 Task: Add an event with the title Second Presentation Practice, date ''2023/10/27'', time 7:00 AM to 9:00 AMand add a description: Participants will learn how to structure their presentations in a clear and logical manner. They will explore techniques for capturing audience attention, developing a compelling opening, organizing content effectively, and delivering a memorable closing.Select event color  Flamingo . Add location for the event as: 123 Sultan Ahmed Mosque, Istanbul, Turkey, logged in from the account softage.6@softage.netand send the event invitation to softage.10@softage.net and softage.4@softage.net. Set a reminder for the event Doesn''t repeat
Action: Mouse moved to (73, 88)
Screenshot: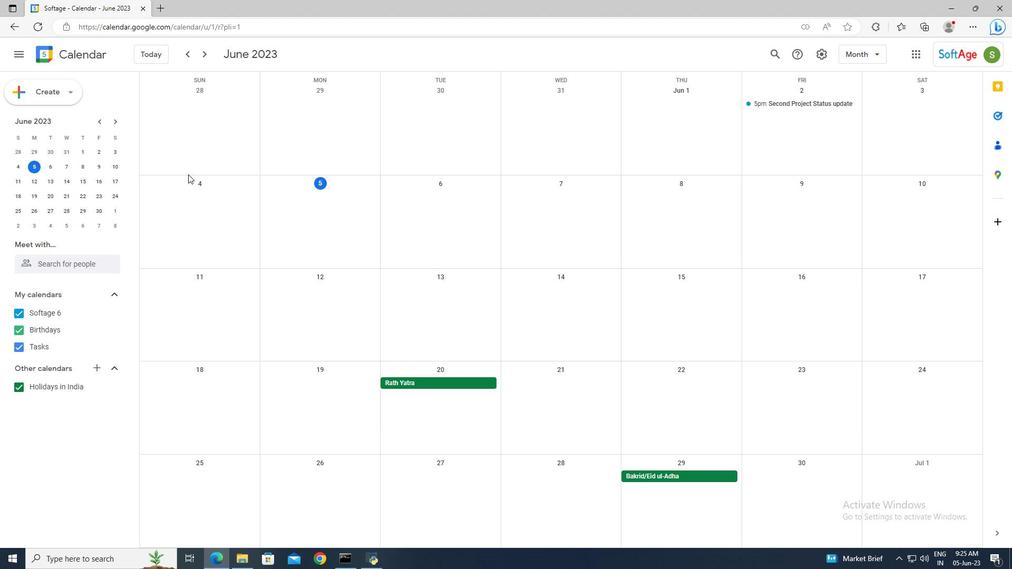 
Action: Mouse pressed left at (73, 88)
Screenshot: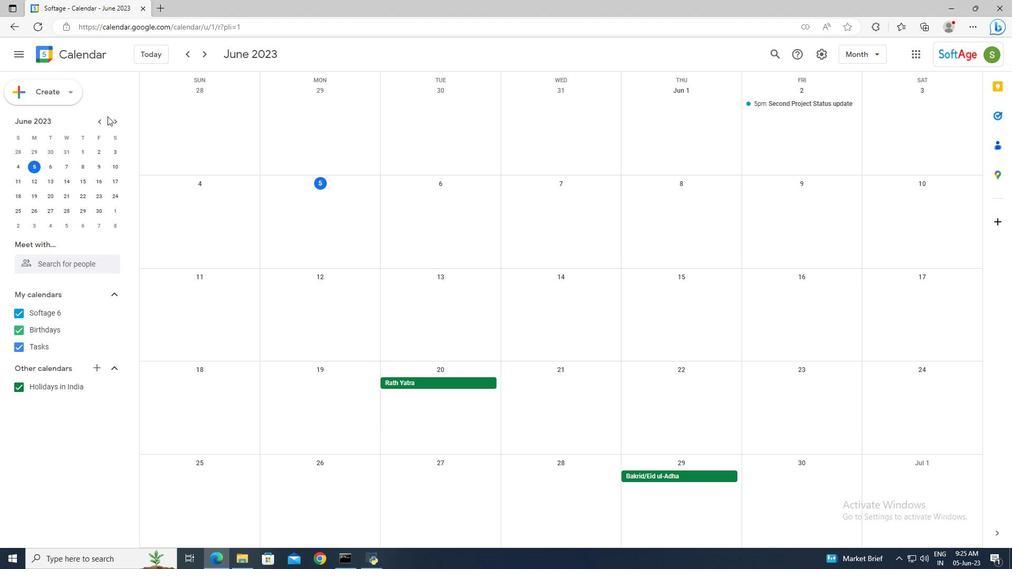 
Action: Mouse moved to (76, 119)
Screenshot: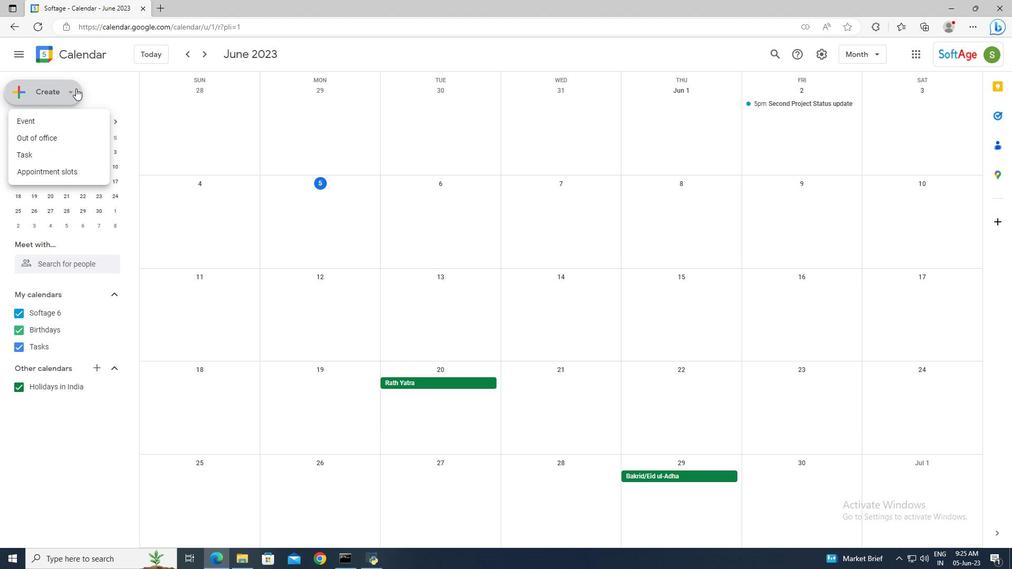 
Action: Mouse pressed left at (76, 119)
Screenshot: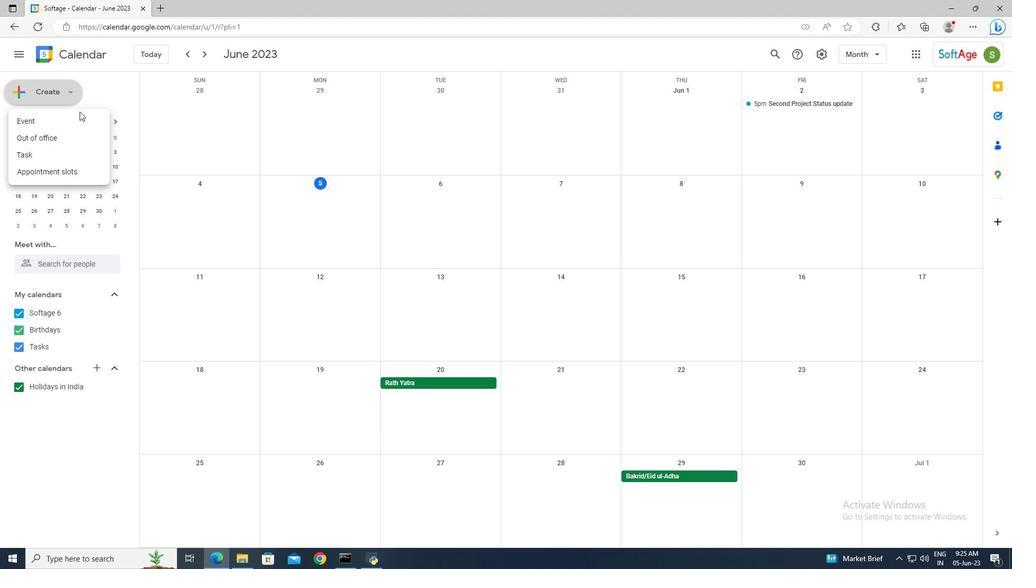 
Action: Mouse moved to (161, 414)
Screenshot: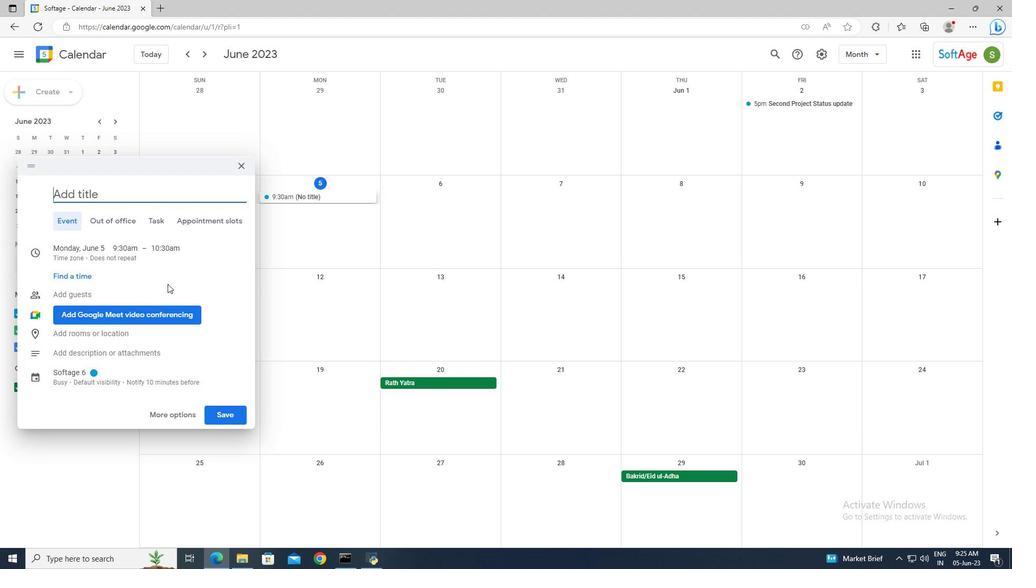 
Action: Mouse pressed left at (161, 414)
Screenshot: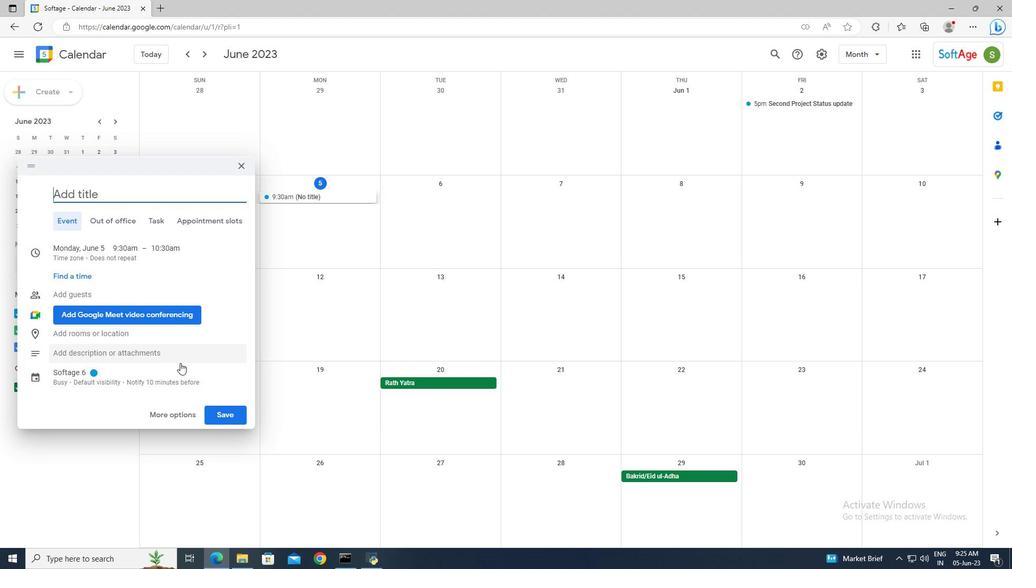 
Action: Mouse moved to (154, 62)
Screenshot: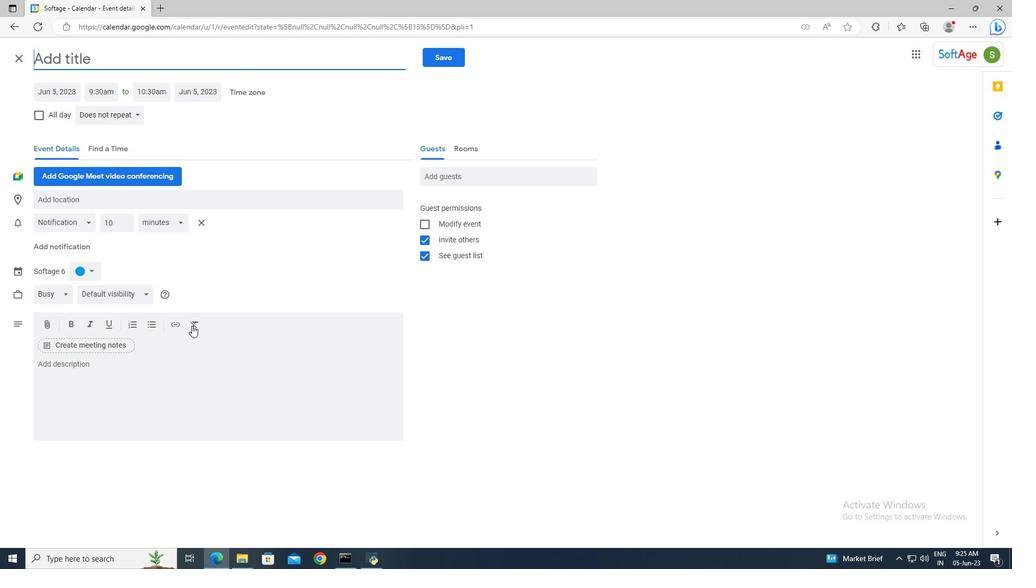 
Action: Mouse pressed left at (154, 62)
Screenshot: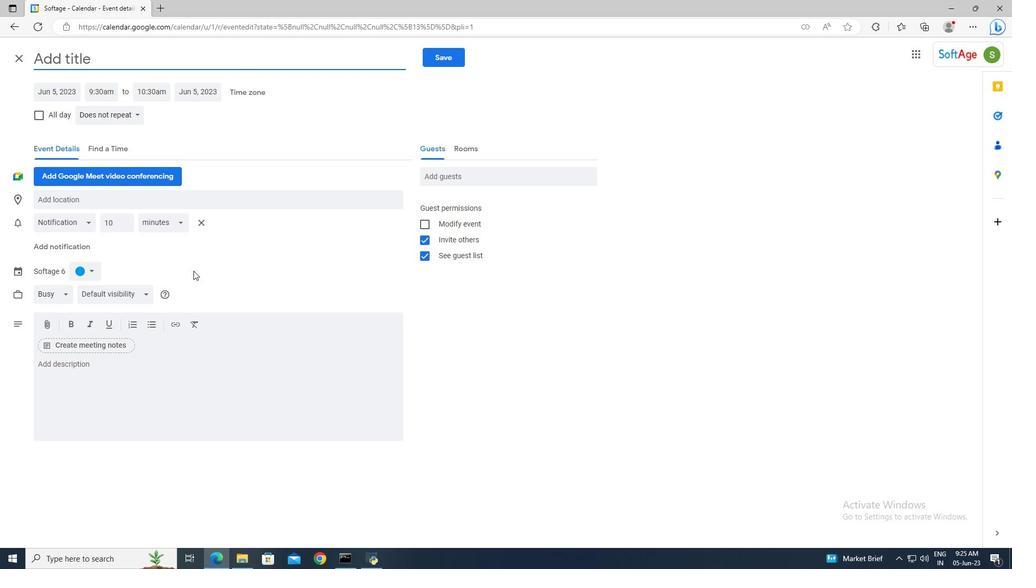 
Action: Key pressed <Key.shift>Second<Key.space><Key.shift>Presentation<Key.space><Key.shift>Practice
Screenshot: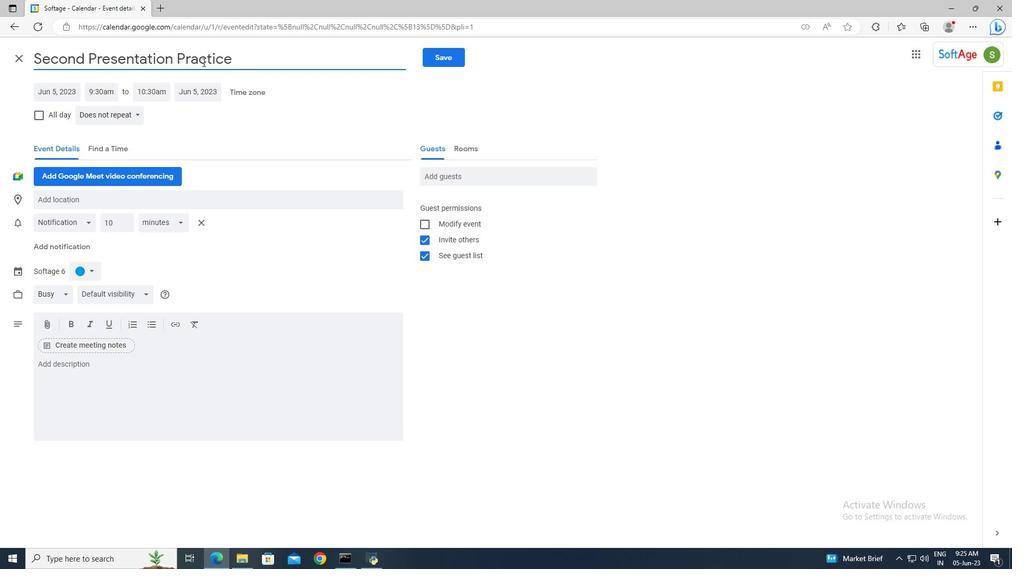 
Action: Mouse moved to (56, 87)
Screenshot: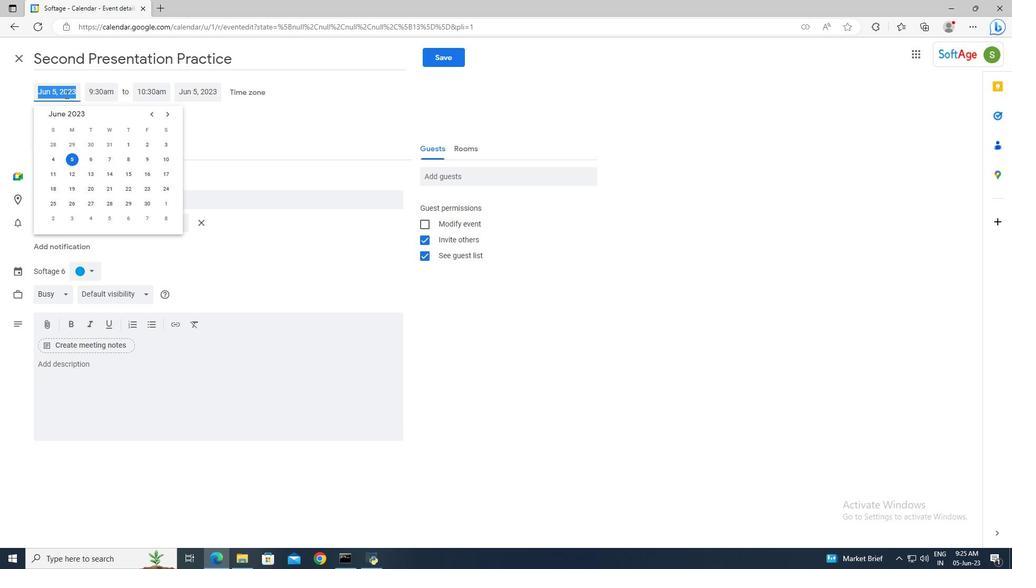 
Action: Mouse pressed left at (56, 87)
Screenshot: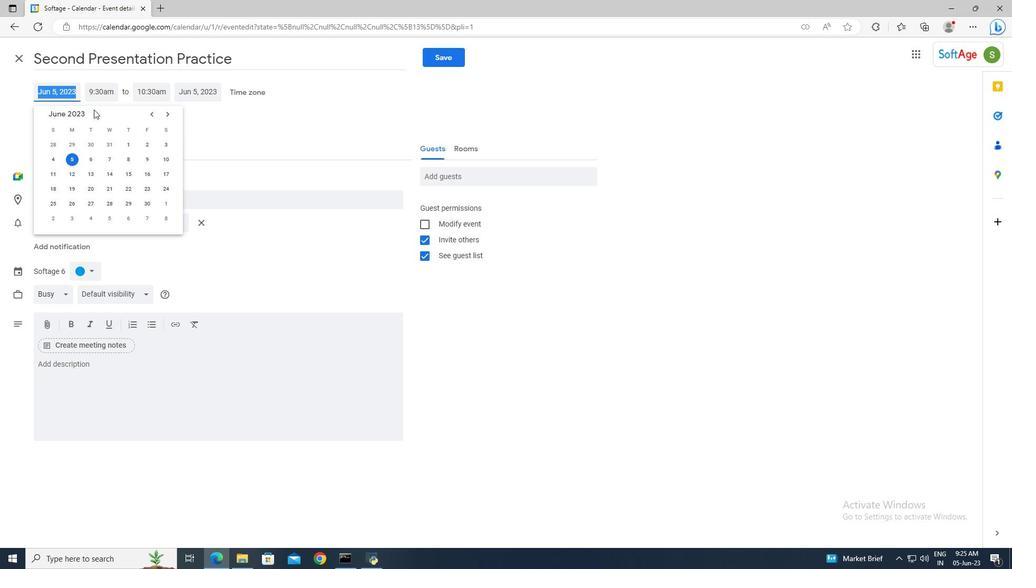 
Action: Mouse moved to (172, 115)
Screenshot: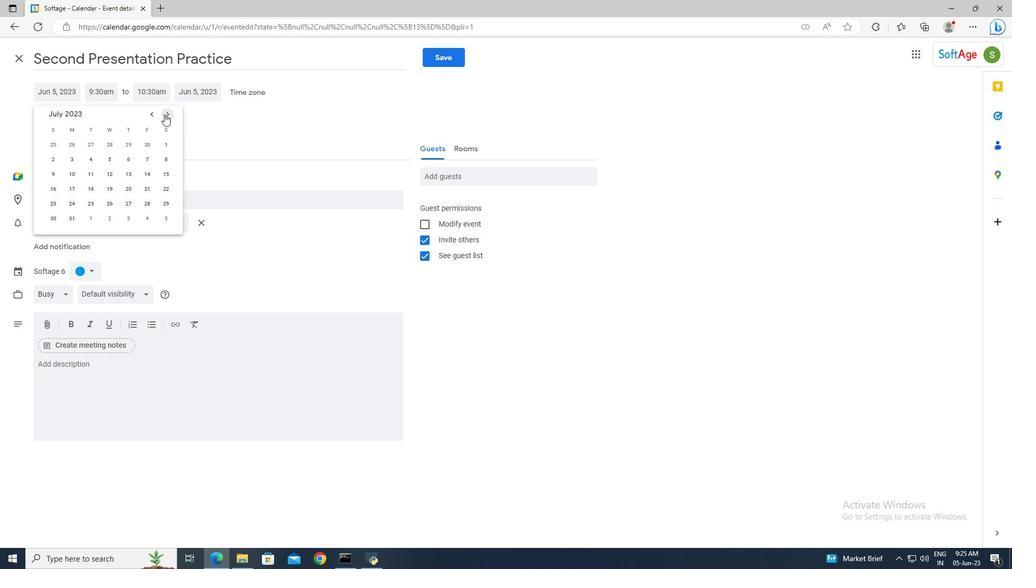 
Action: Mouse pressed left at (172, 115)
Screenshot: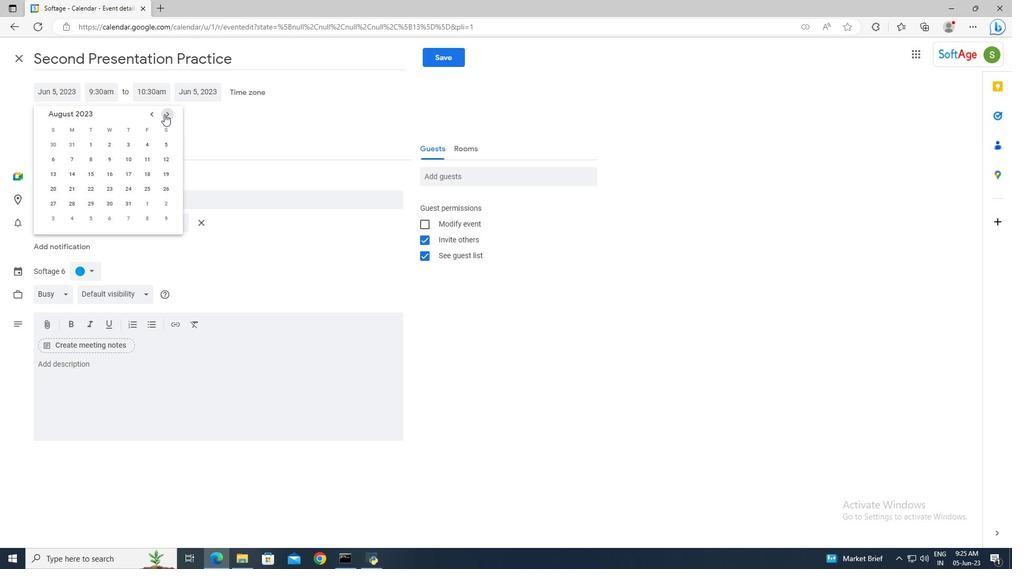 
Action: Mouse moved to (172, 115)
Screenshot: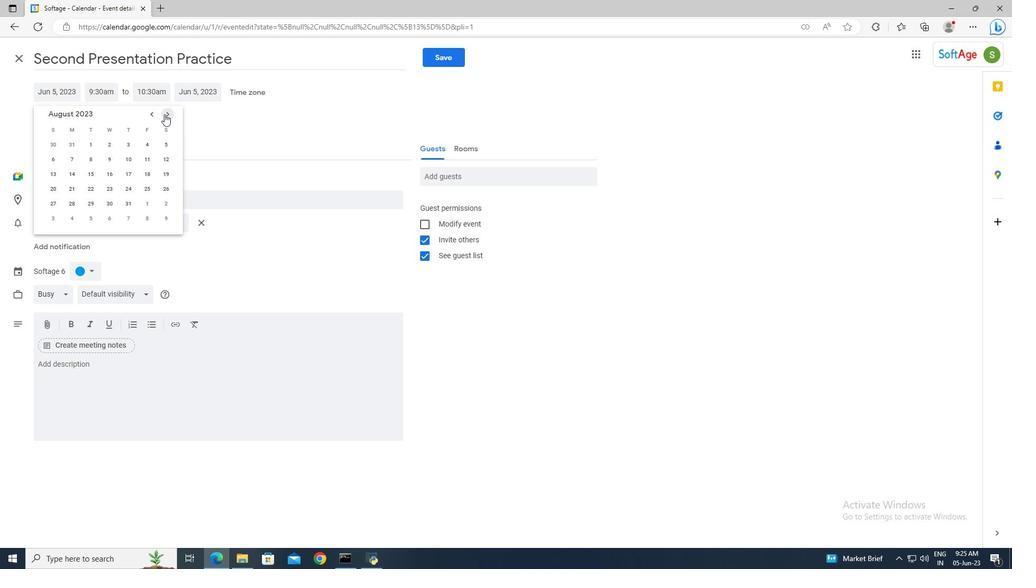 
Action: Mouse pressed left at (172, 115)
Screenshot: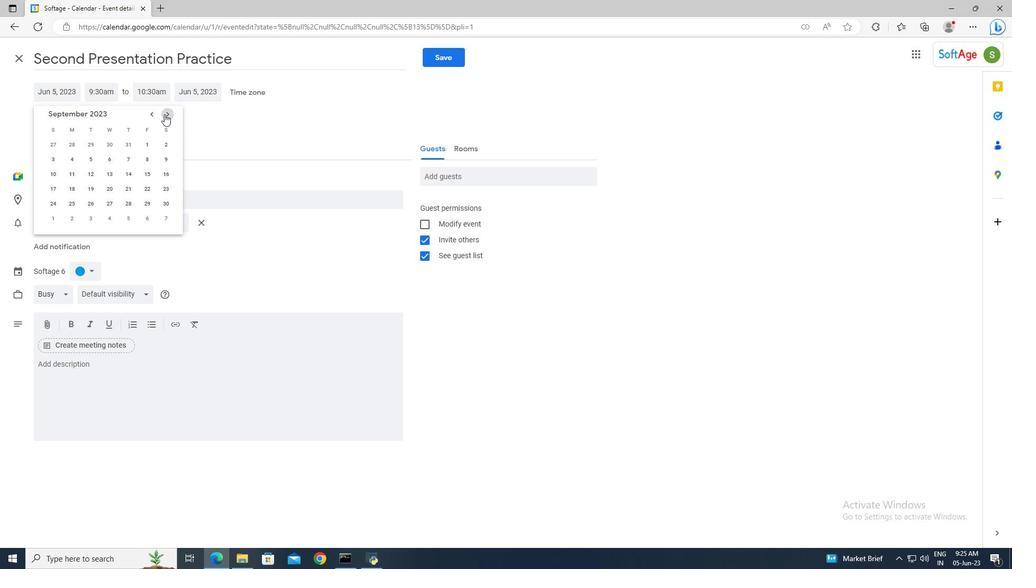 
Action: Mouse moved to (169, 115)
Screenshot: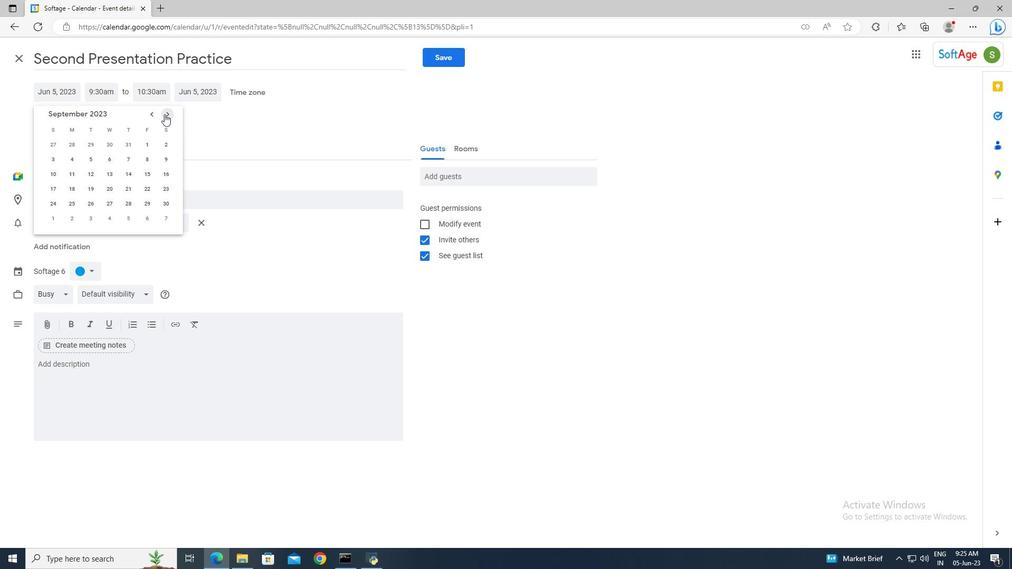 
Action: Mouse pressed left at (169, 115)
Screenshot: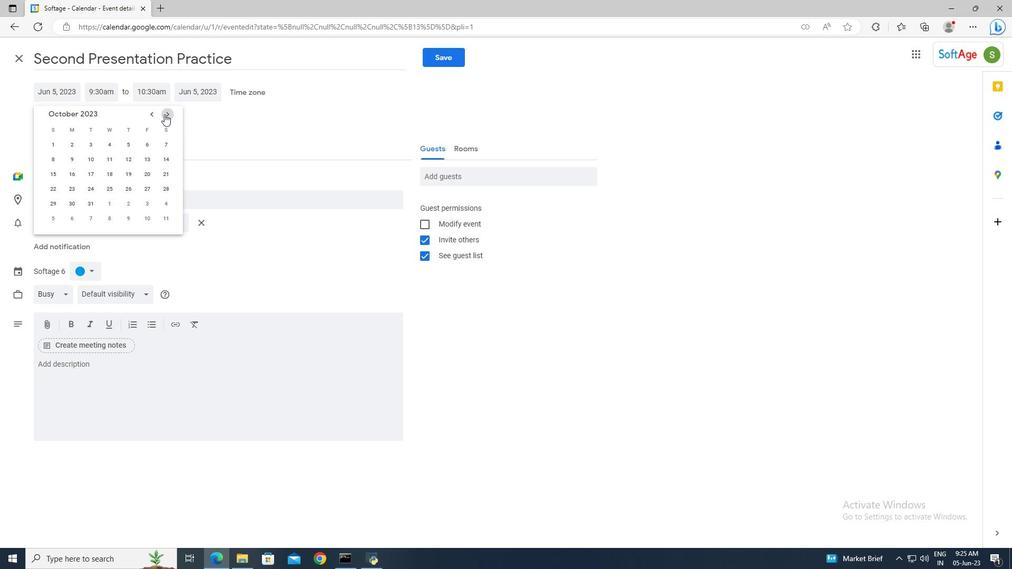 
Action: Mouse pressed left at (169, 115)
Screenshot: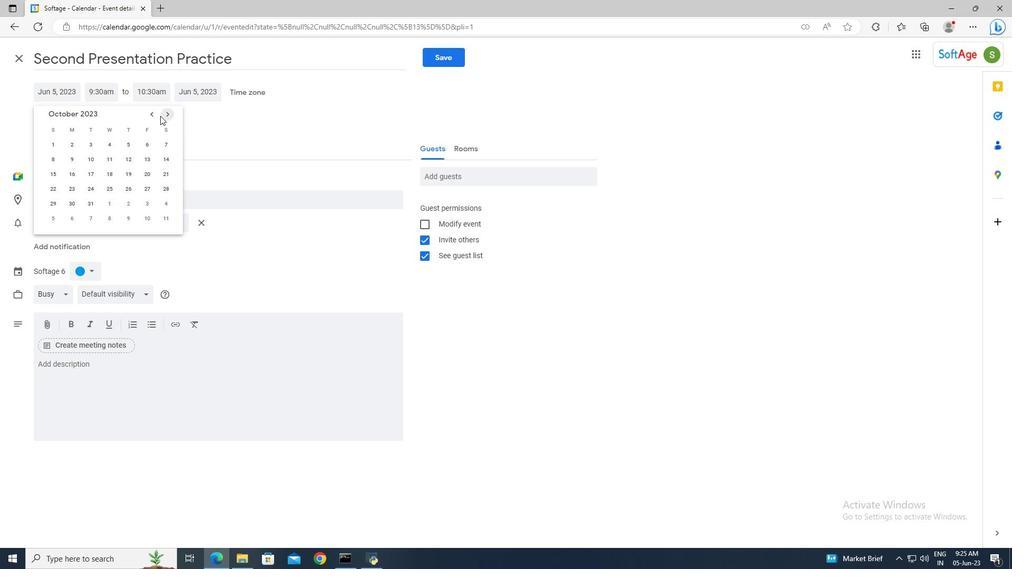 
Action: Mouse moved to (148, 185)
Screenshot: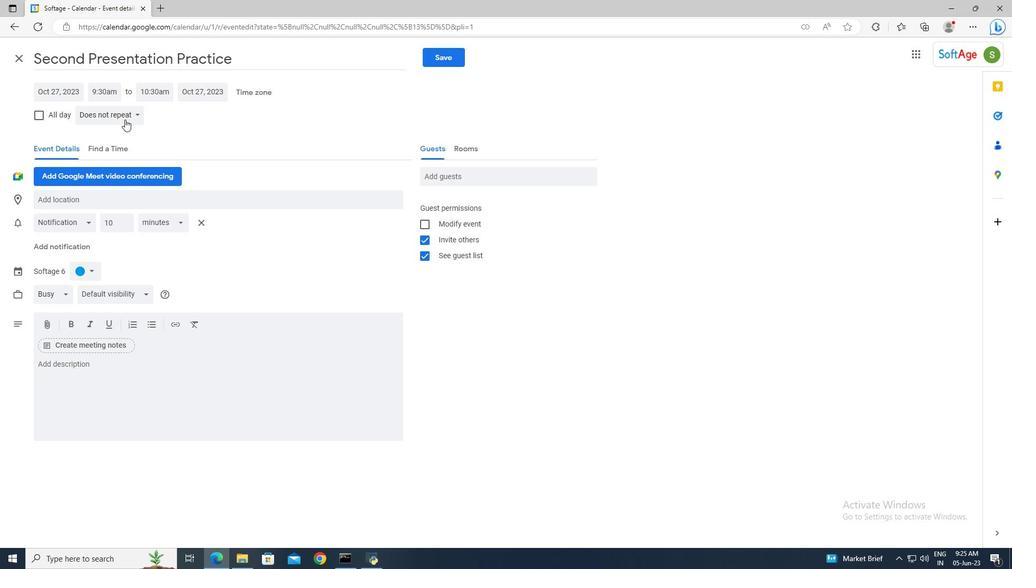 
Action: Mouse pressed left at (148, 185)
Screenshot: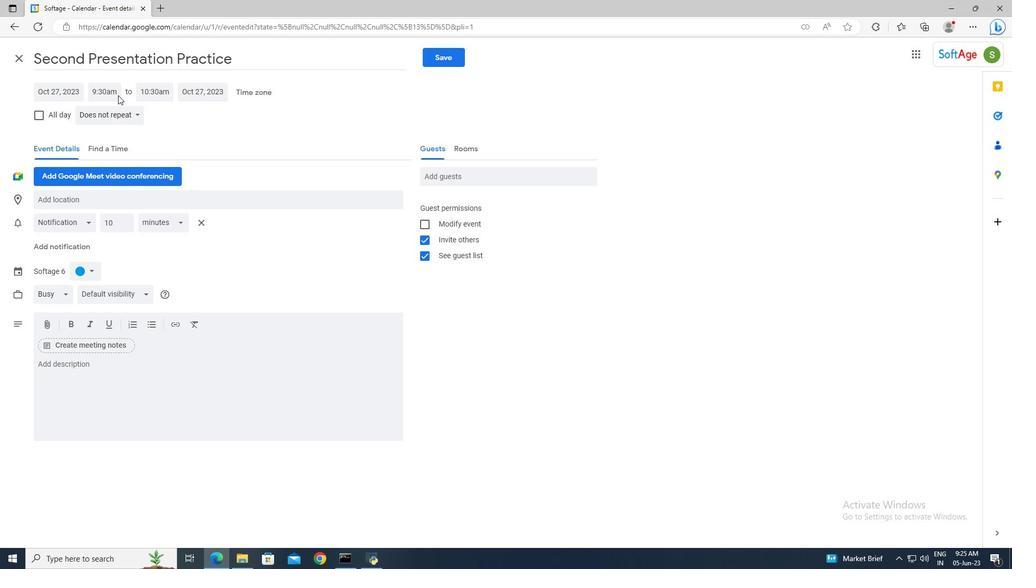 
Action: Mouse moved to (115, 92)
Screenshot: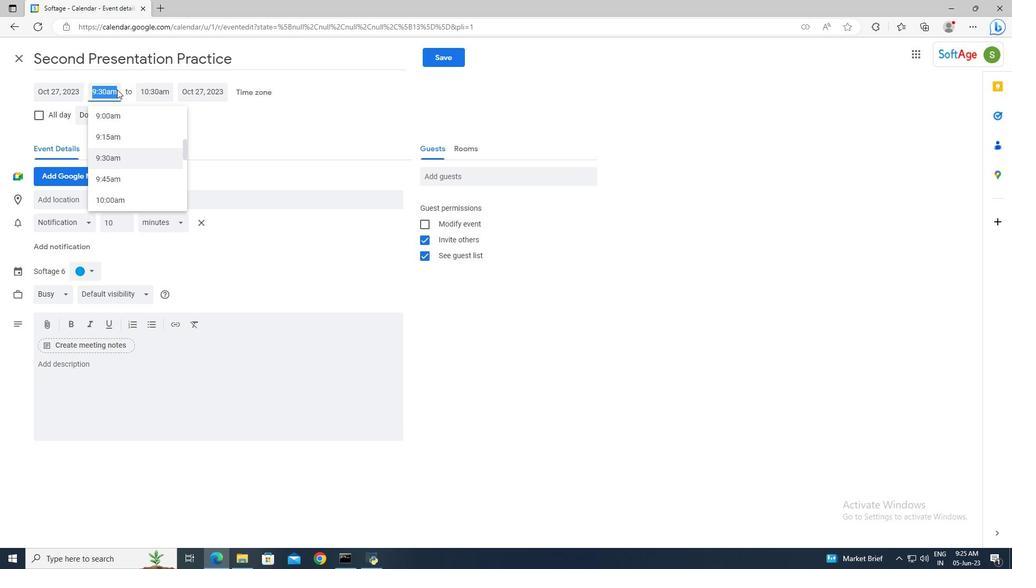 
Action: Mouse pressed left at (115, 92)
Screenshot: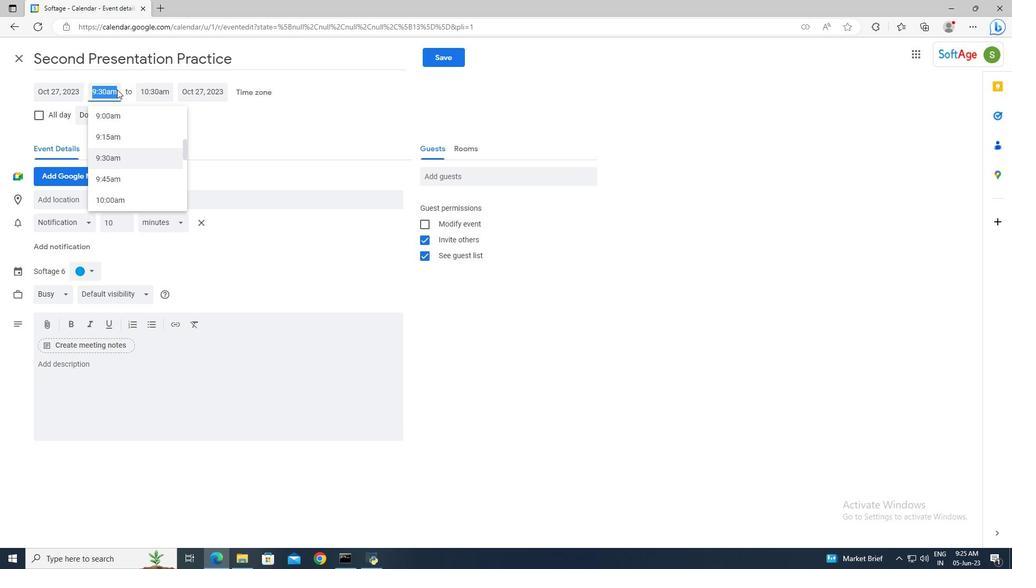 
Action: Key pressed 7<Key.shift_r>:00am<Key.enter><Key.tab>9<Key.shift>:00<Key.enter>
Screenshot: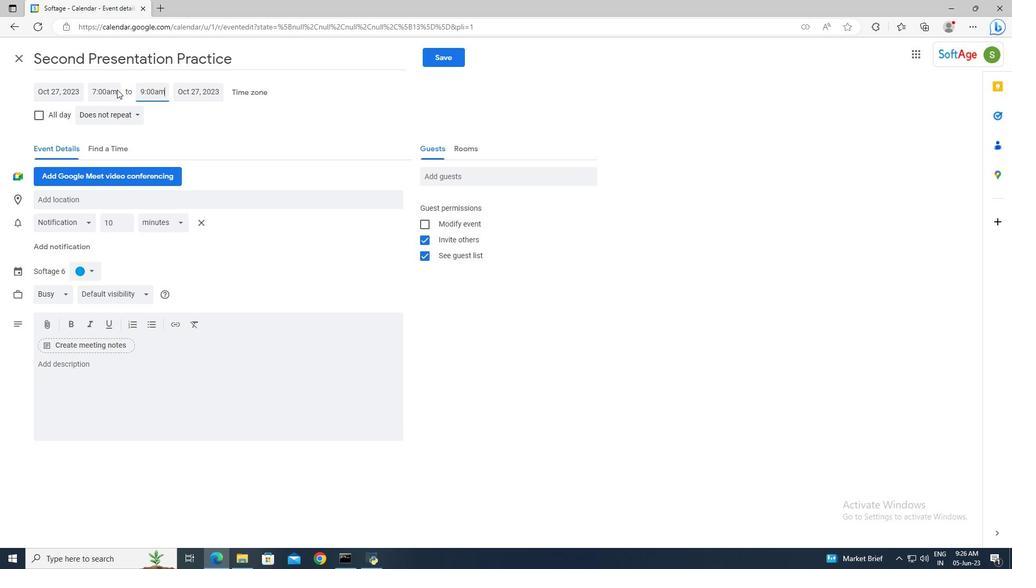 
Action: Mouse moved to (117, 370)
Screenshot: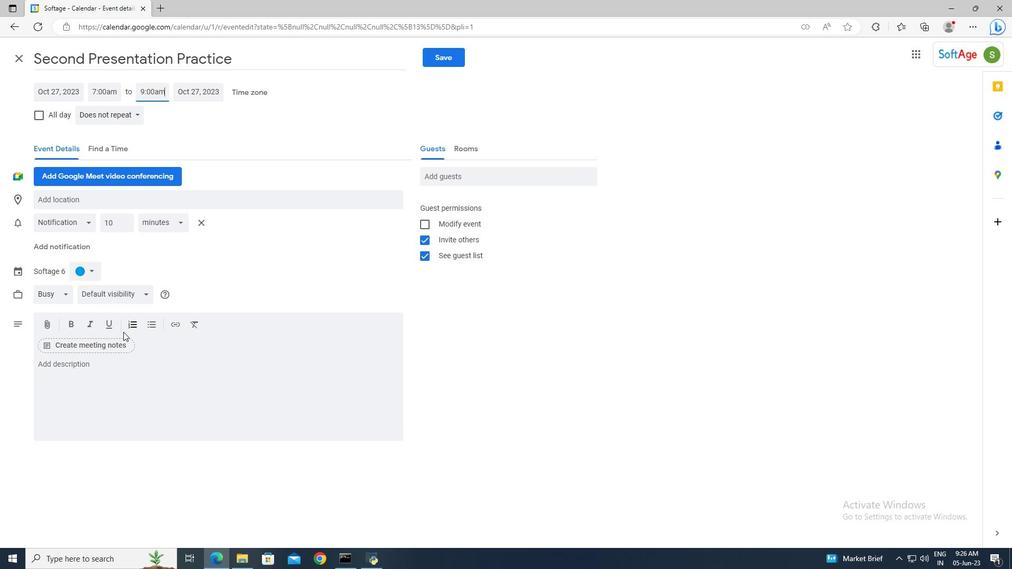 
Action: Mouse pressed left at (117, 370)
Screenshot: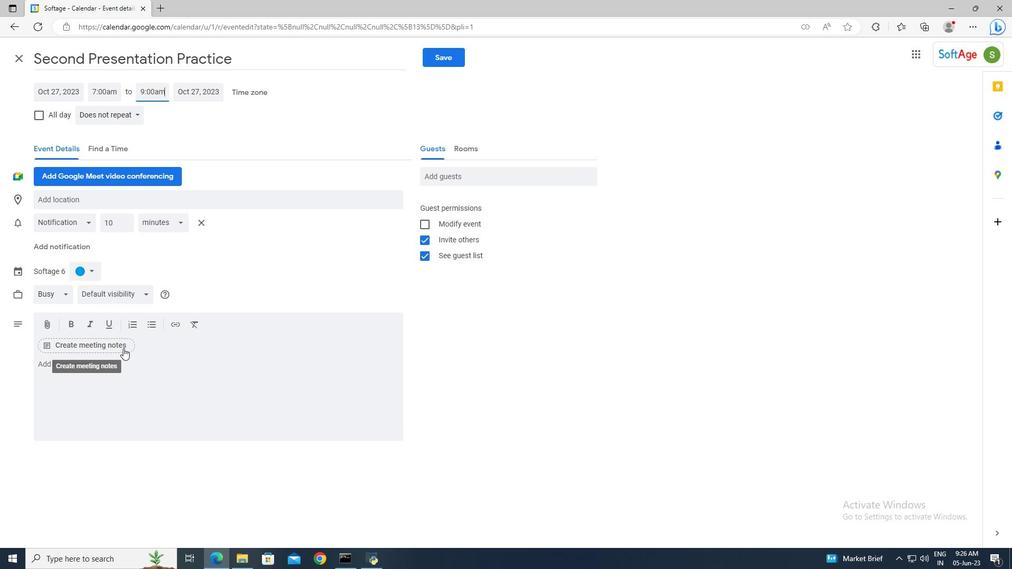 
Action: Key pressed <Key.shift>Participants<Key.space>will<Key.space>learn<Key.space>how<Key.space>to<Key.space>structure<Key.space>their<Key.space>presentations<Key.space>in<Key.space>a<Key.space>clear<Key.space>and<Key.space>logical<Key.space>manner.<Key.space><Key.shift>They<Key.space>will<Key.space>explore<Key.space>techniques<Key.space>for<Key.space>capturing<Key.space>audience<Key.space>attention,<Key.space>developing<Key.space>a<Key.space>compelling<Key.space>opening,<Key.space>organizing<Key.space>content<Key.space>effectively,<Key.space>and<Key.space>delivering<Key.space>a<Key.space>memorable<Key.space>closing.
Screenshot: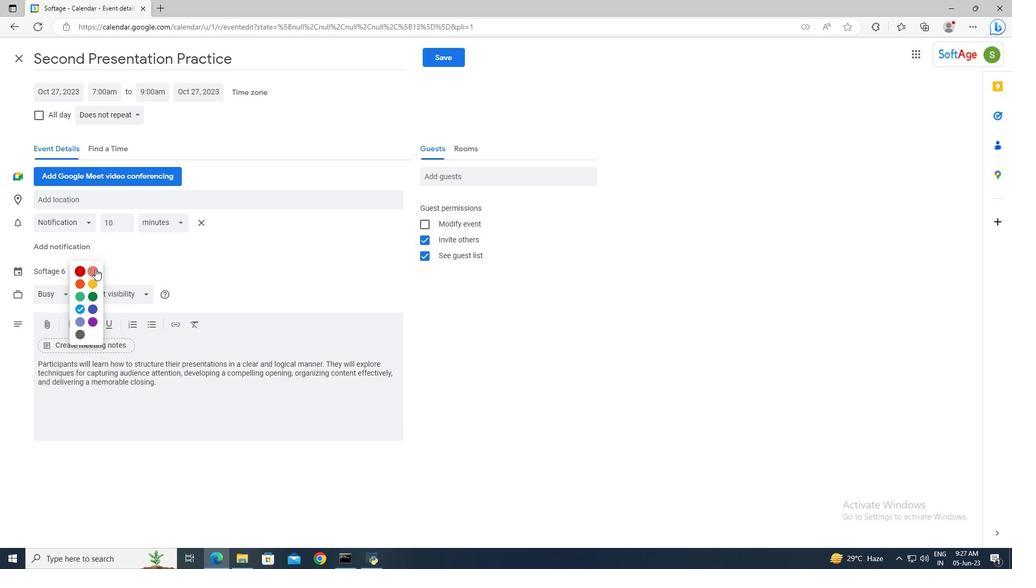 
Action: Mouse moved to (93, 272)
Screenshot: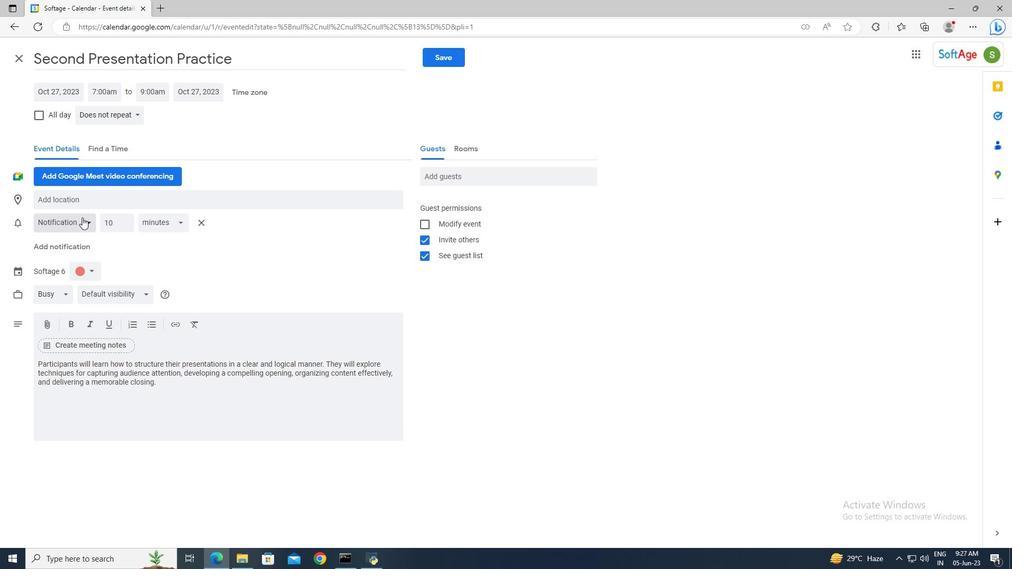 
Action: Mouse pressed left at (93, 272)
Screenshot: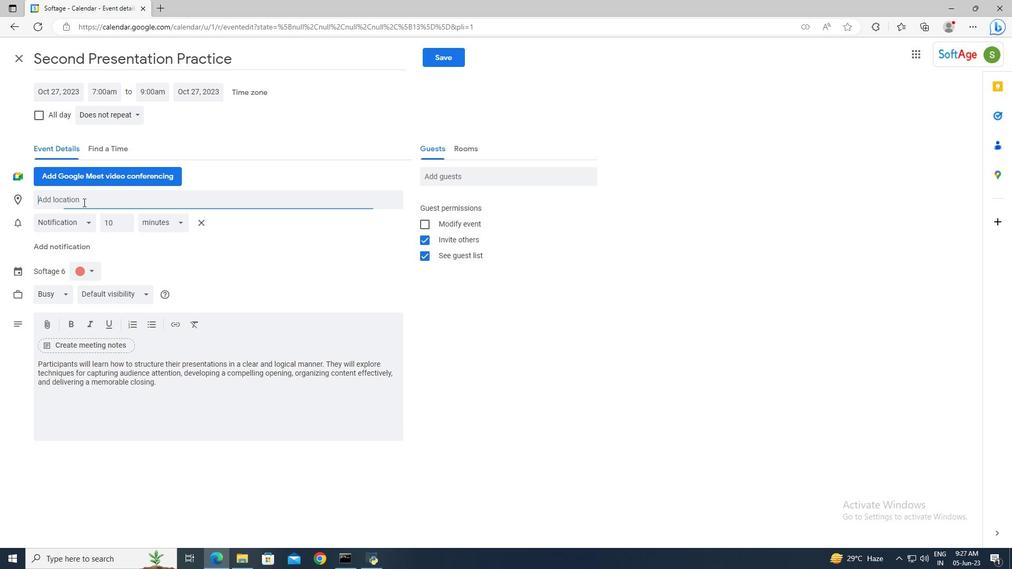 
Action: Mouse moved to (91, 269)
Screenshot: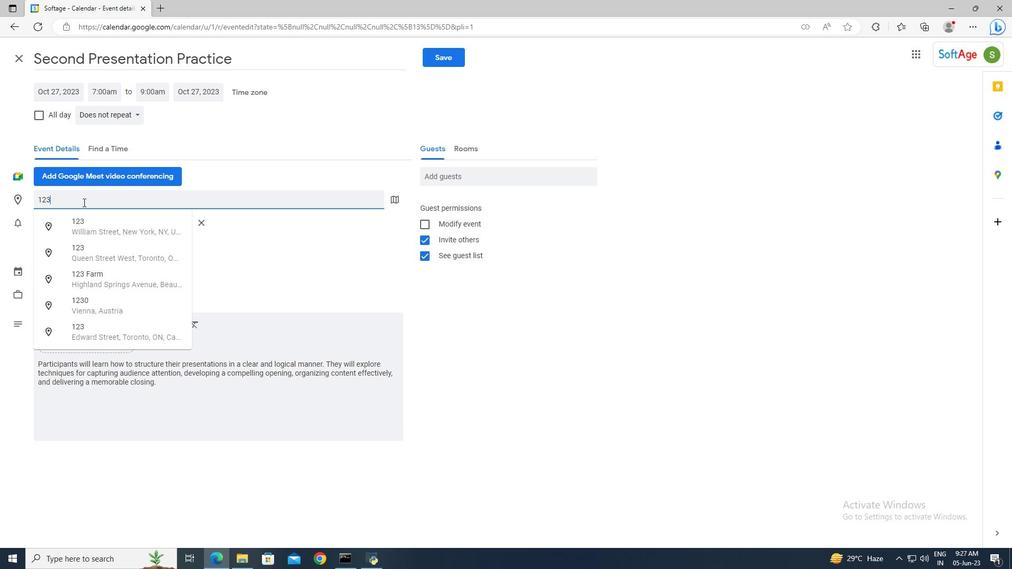 
Action: Mouse pressed left at (91, 269)
Screenshot: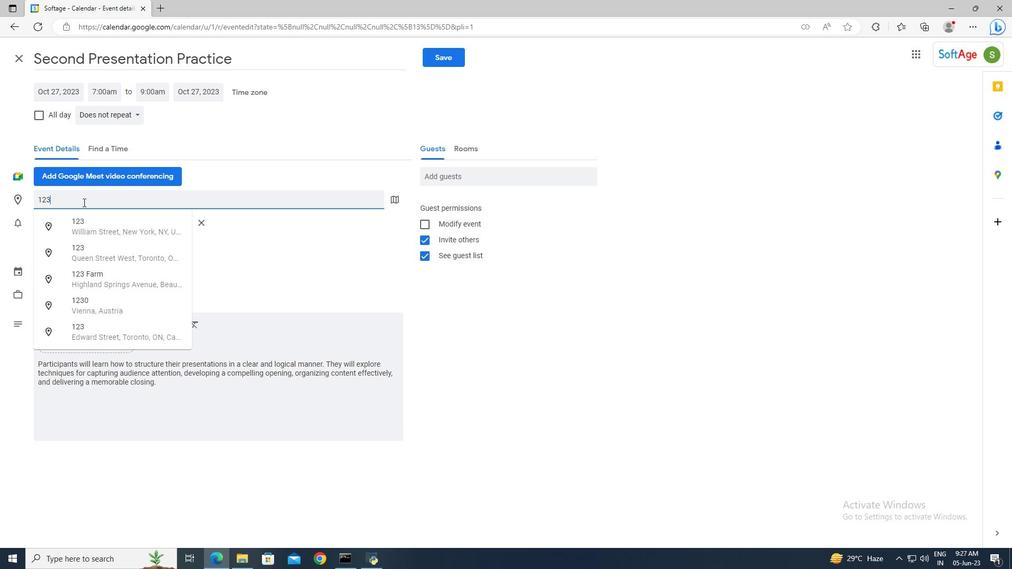 
Action: Mouse moved to (81, 205)
Screenshot: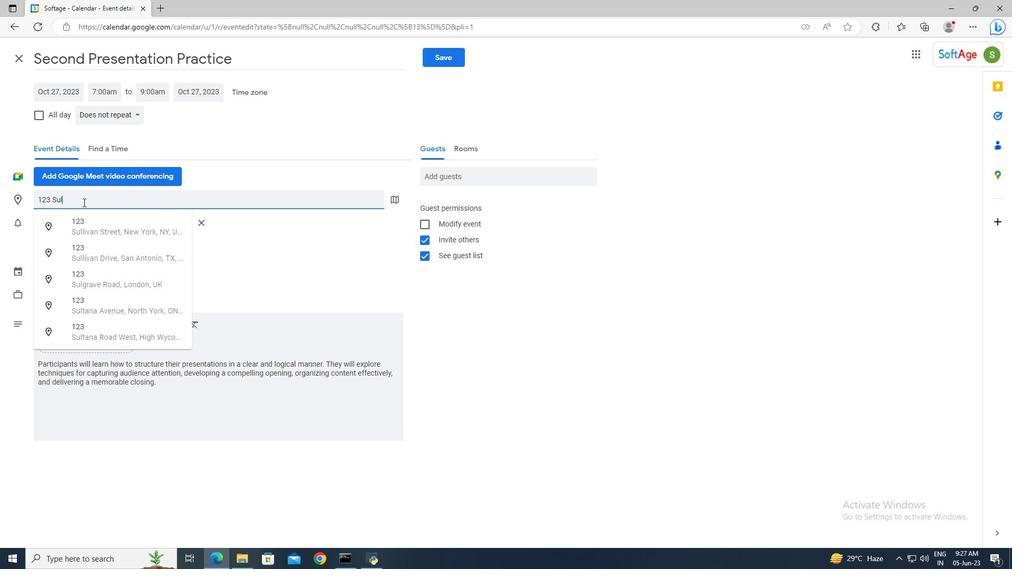 
Action: Mouse pressed left at (81, 205)
Screenshot: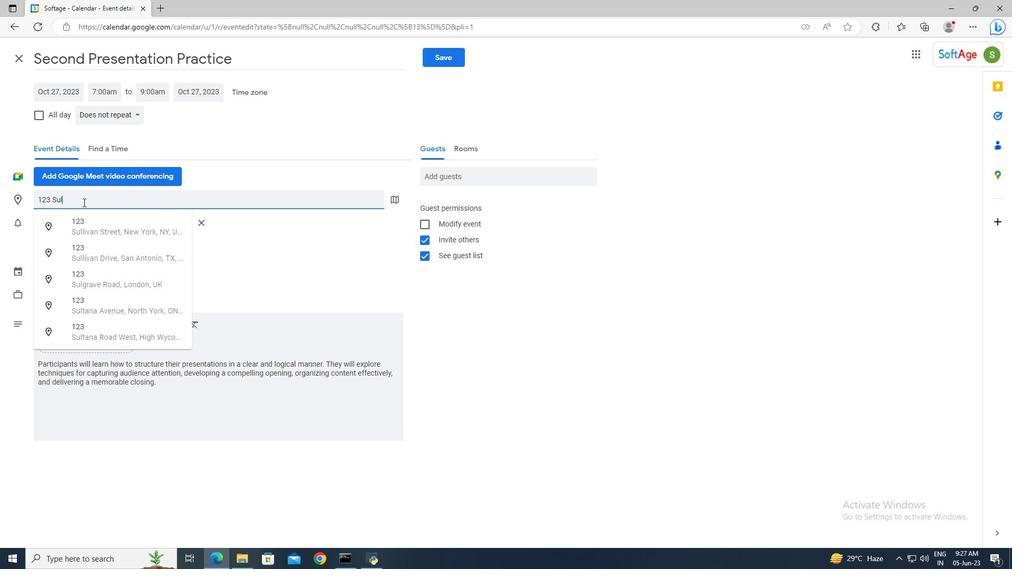 
Action: Mouse moved to (81, 205)
Screenshot: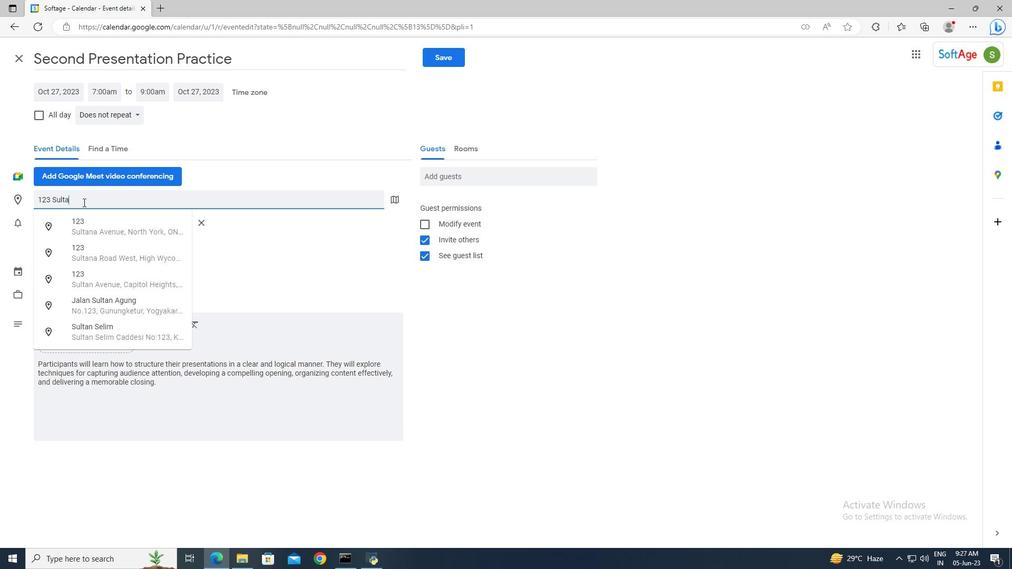 
Action: Key pressed 123<Key.space><Key.shift_r>Sultan<Key.space><Key.shift>Ahmed<Key.space><Key.shift>Mosque,<Key.space><Key.shift>Istanbul,<Key.space><Key.shift>Turkey<Key.enter>
Screenshot: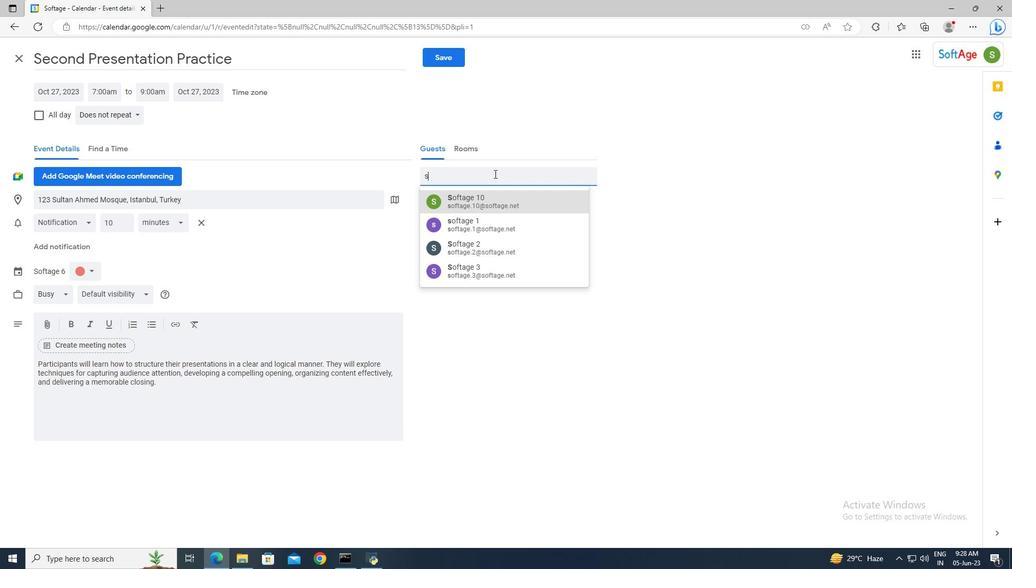 
Action: Mouse moved to (479, 180)
Screenshot: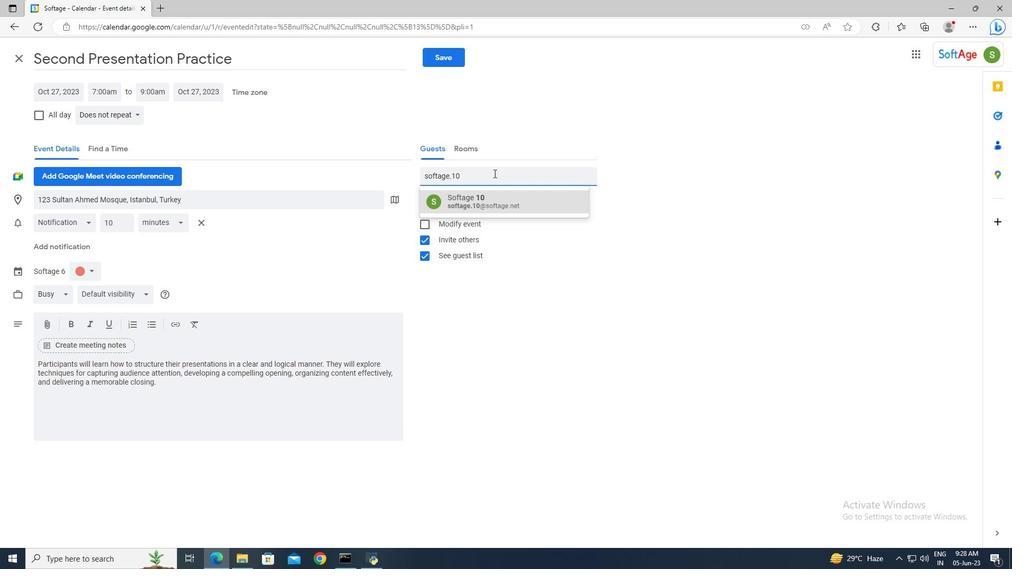
Action: Mouse pressed left at (479, 180)
Screenshot: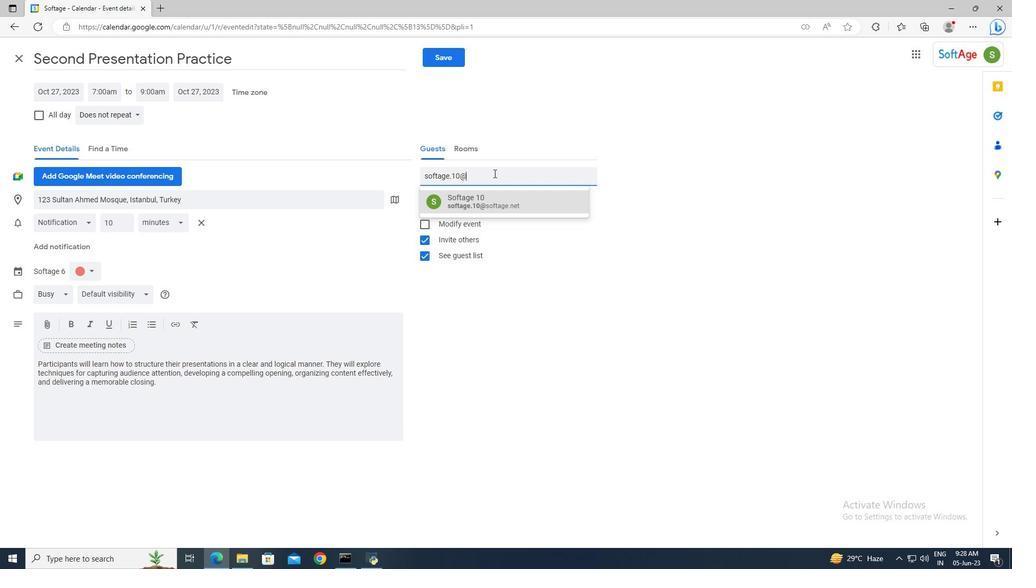 
Action: Mouse moved to (478, 179)
Screenshot: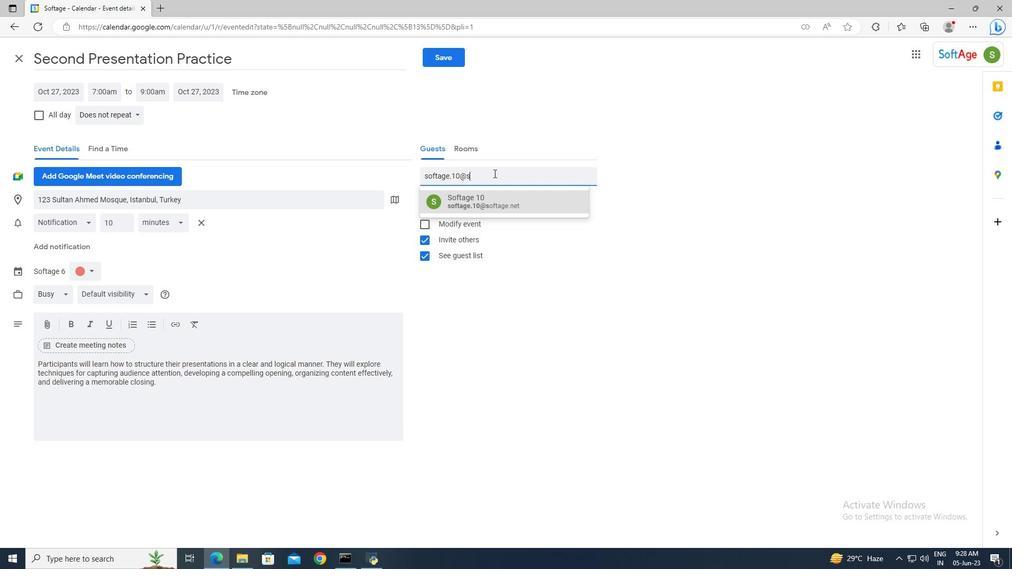
Action: Key pressed s
Screenshot: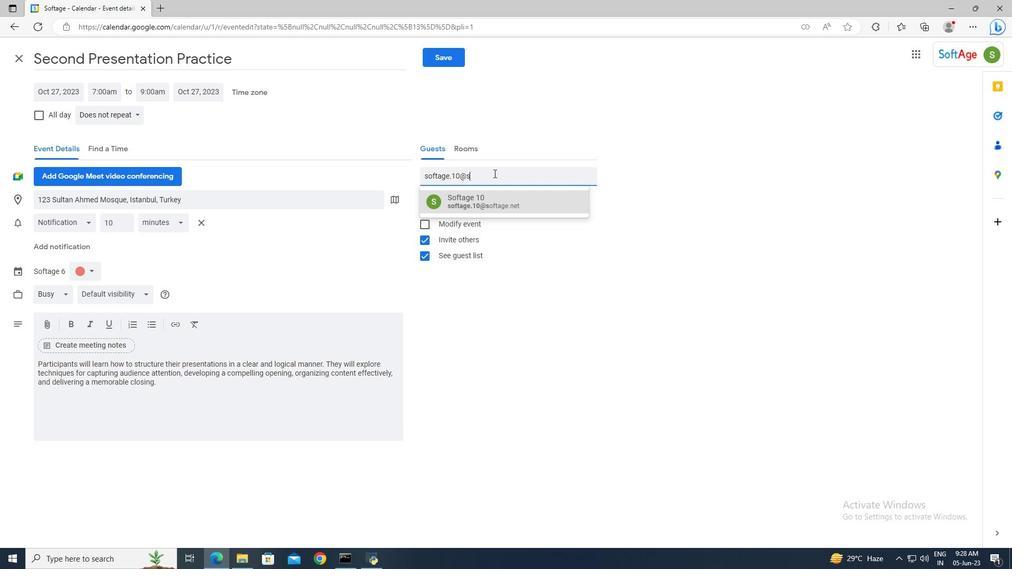 
Action: Mouse moved to (477, 179)
Screenshot: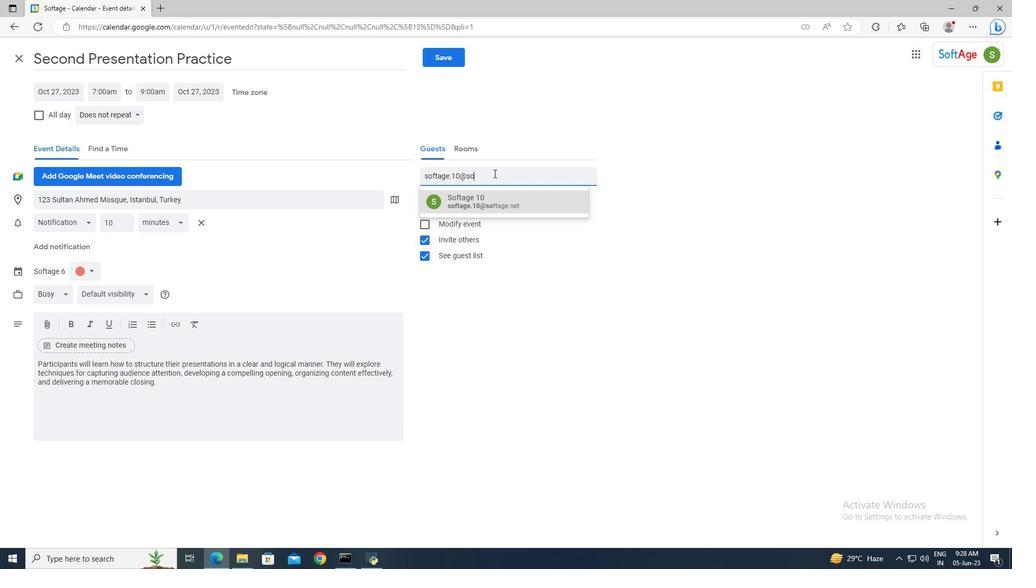 
Action: Key pressed oftage.
Screenshot: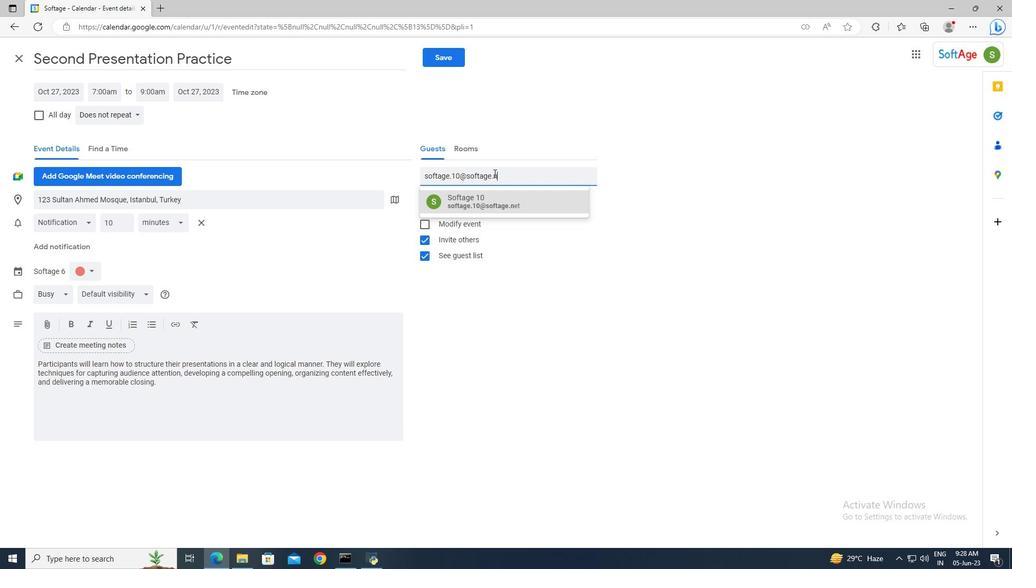 
Action: Mouse moved to (477, 179)
Screenshot: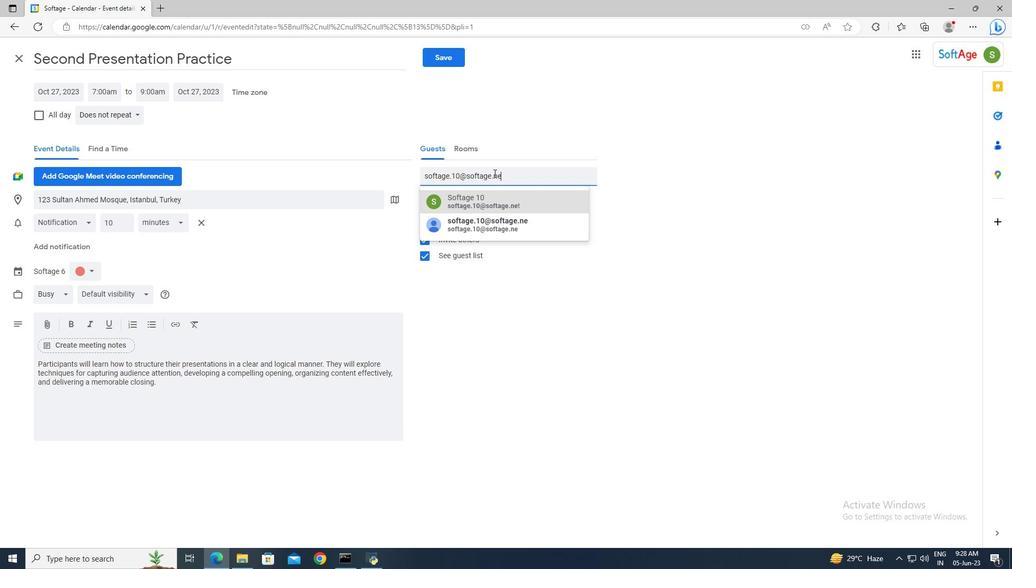 
Action: Key pressed 6<Key.shift>@softage.net<Key.enter>softage.4<Key.shift>@softage.net<Key.enter>
Screenshot: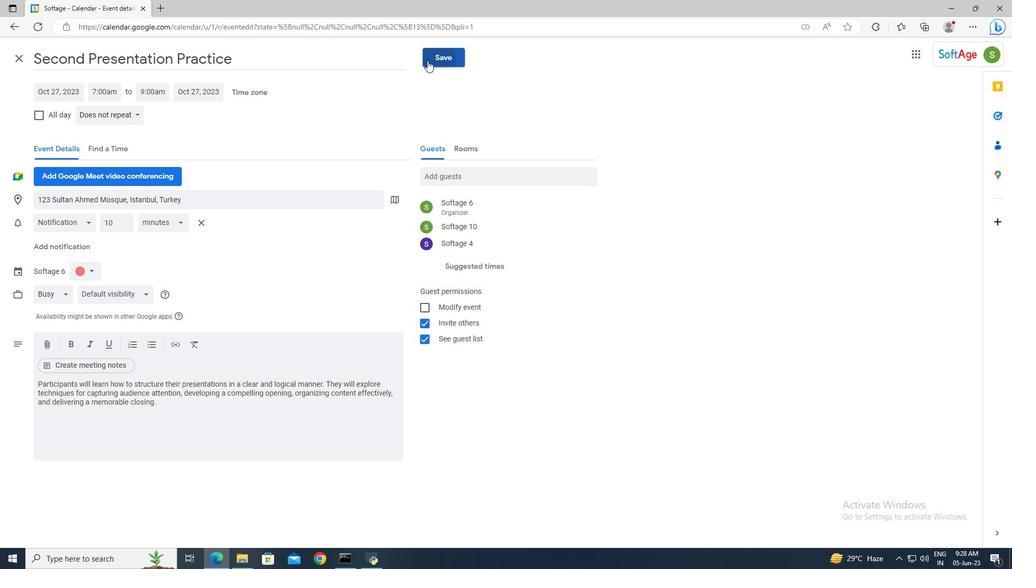 
Action: Mouse moved to (477, 179)
Screenshot: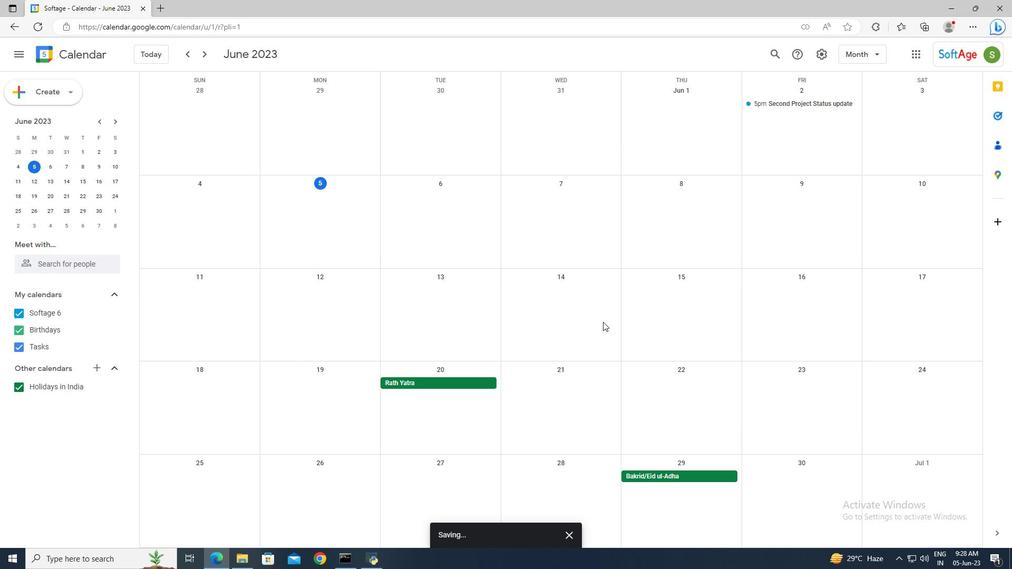 
Action: Key pressed sof
Screenshot: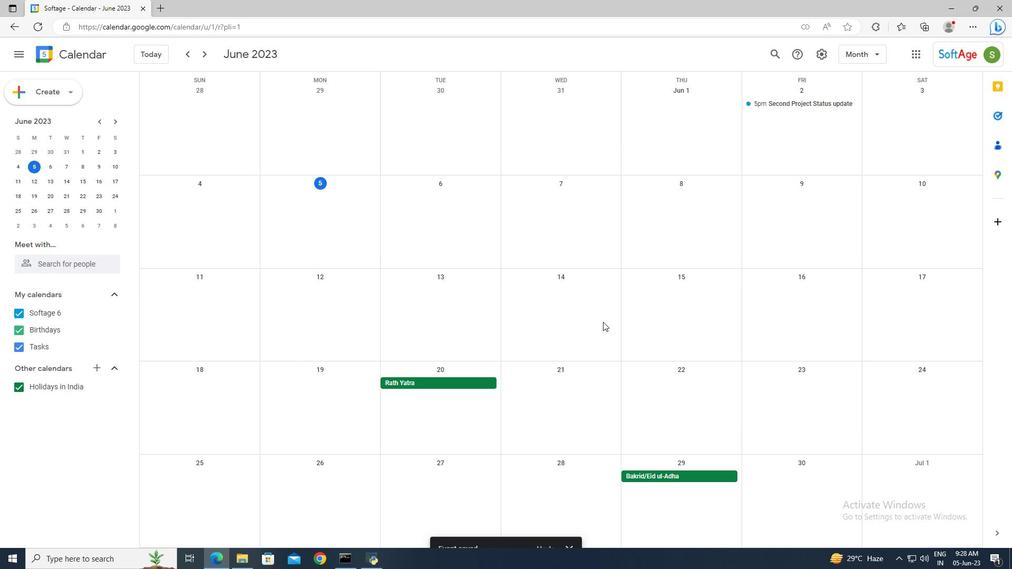 
Action: Mouse moved to (75, 88)
Screenshot: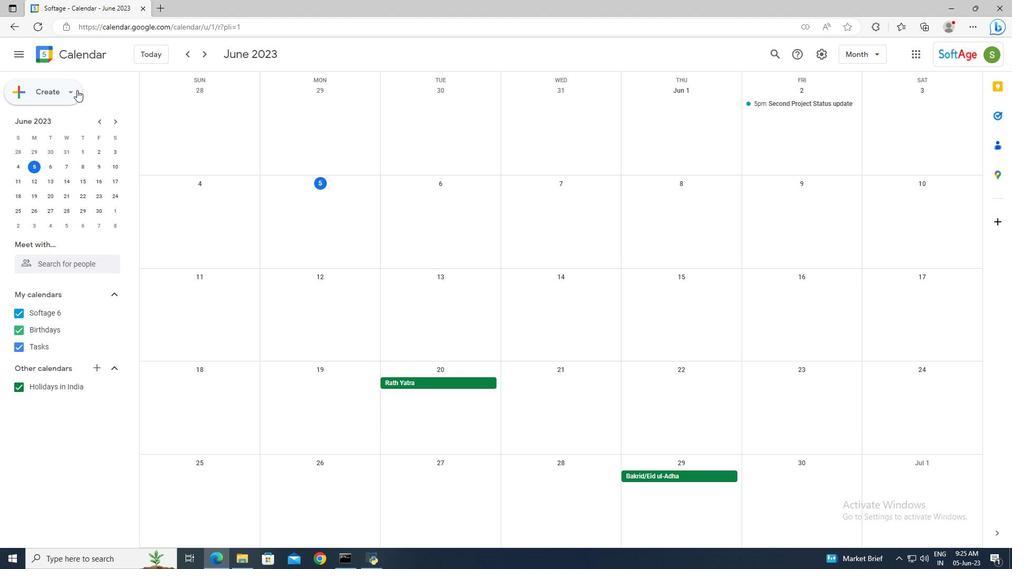 
Action: Mouse pressed left at (75, 88)
Screenshot: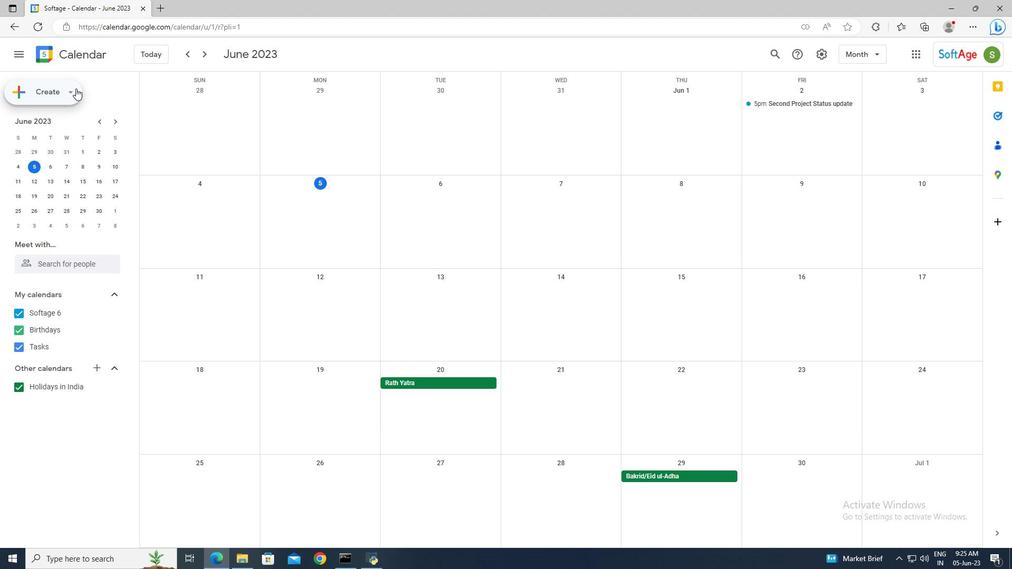 
Action: Mouse moved to (80, 115)
Screenshot: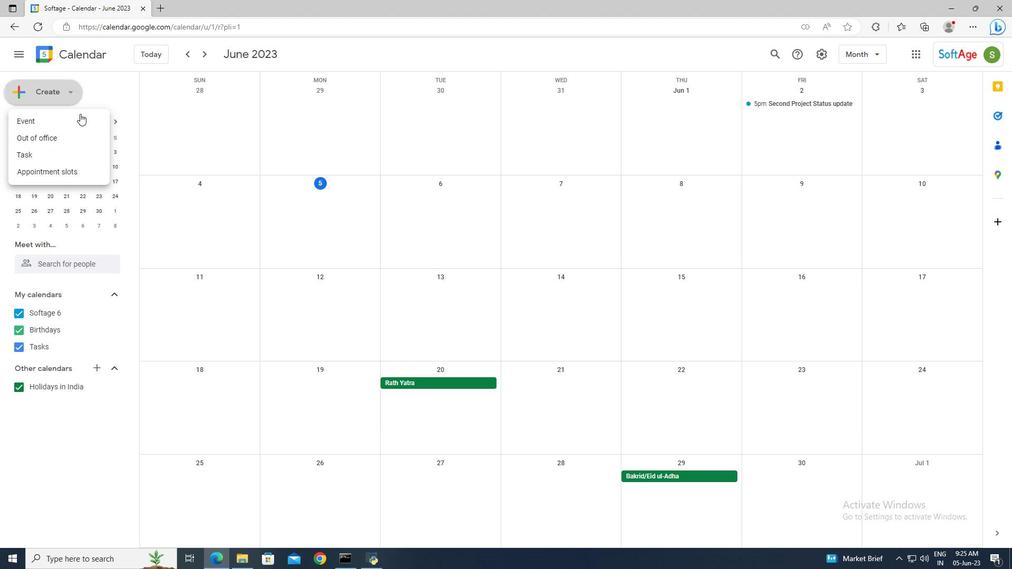 
Action: Mouse pressed left at (80, 115)
Screenshot: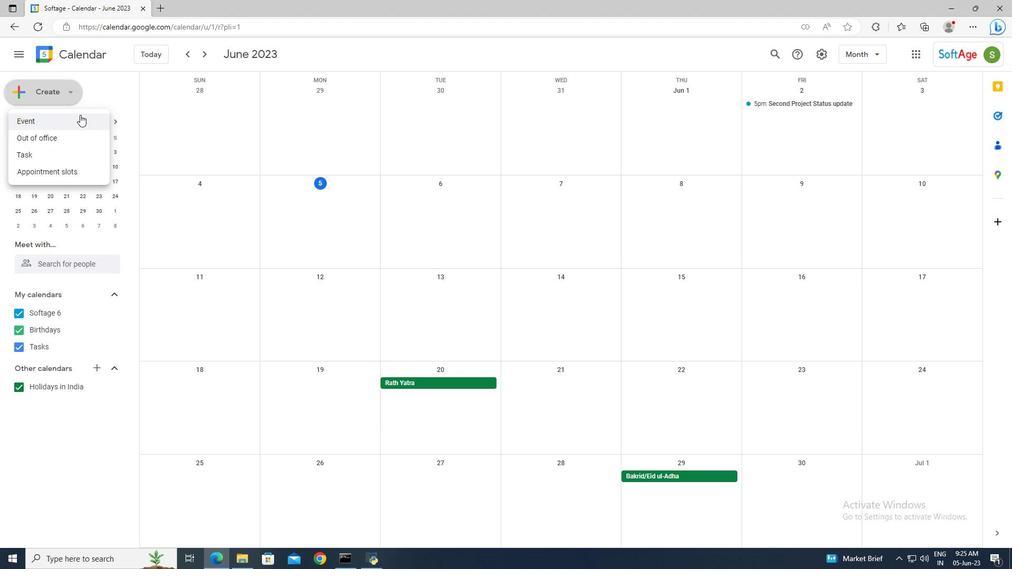 
Action: Mouse moved to (182, 412)
Screenshot: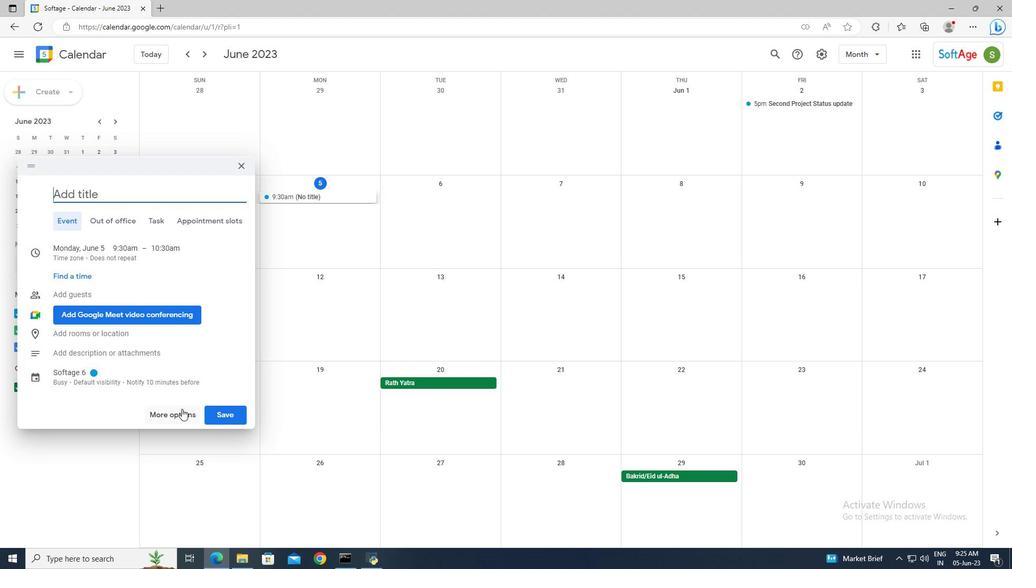 
Action: Mouse pressed left at (182, 412)
Screenshot: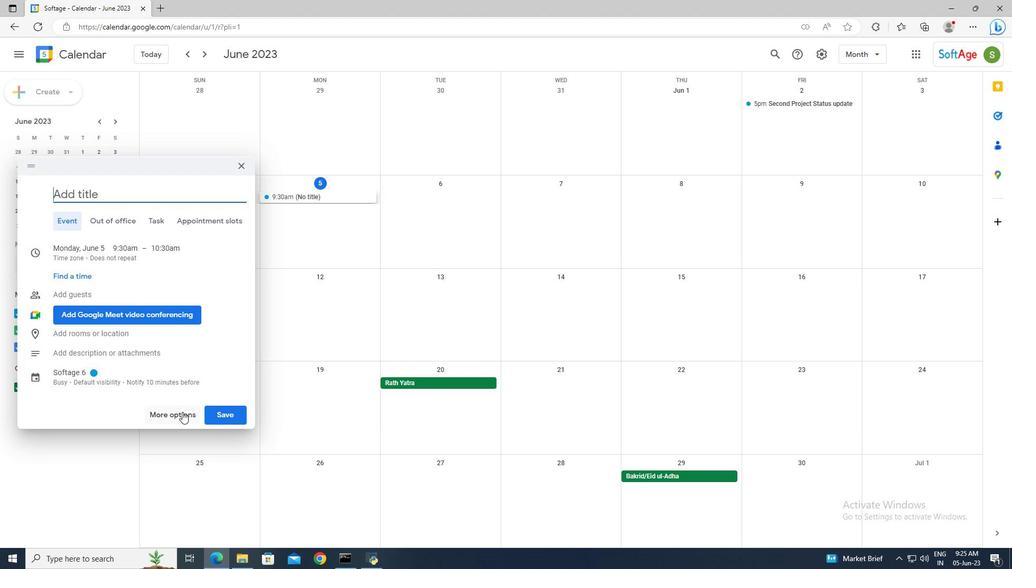 
Action: Mouse moved to (203, 62)
Screenshot: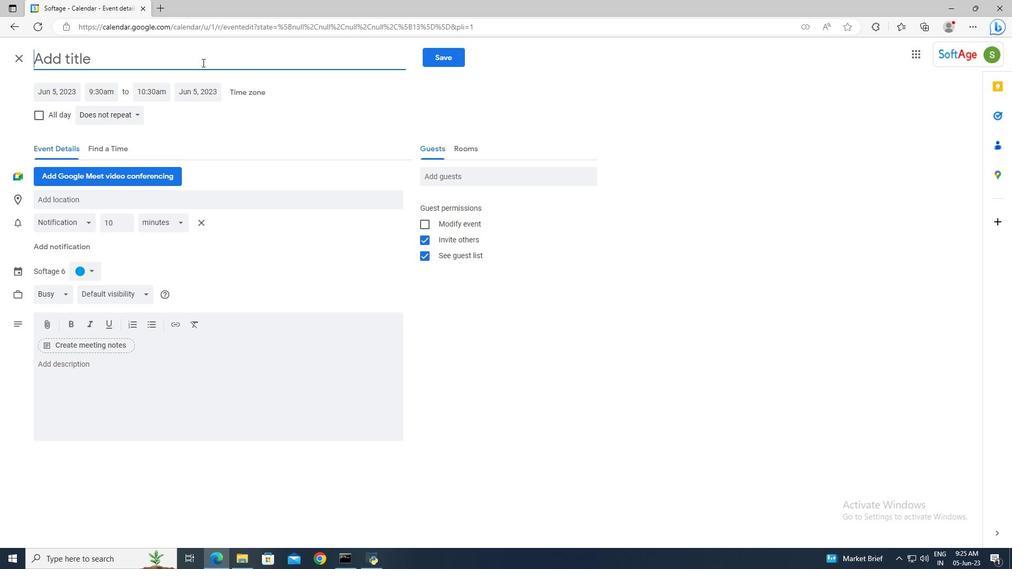
Action: Mouse pressed left at (203, 62)
Screenshot: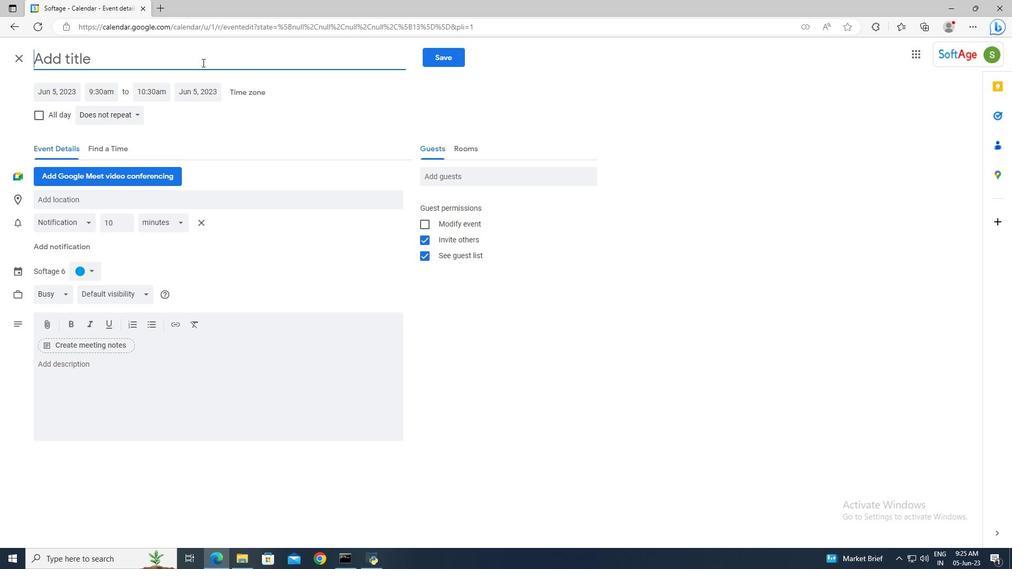 
Action: Key pressed <Key.shift>Second<Key.space><Key.shift>Presentation<Key.space><Key.shift>Practice
Screenshot: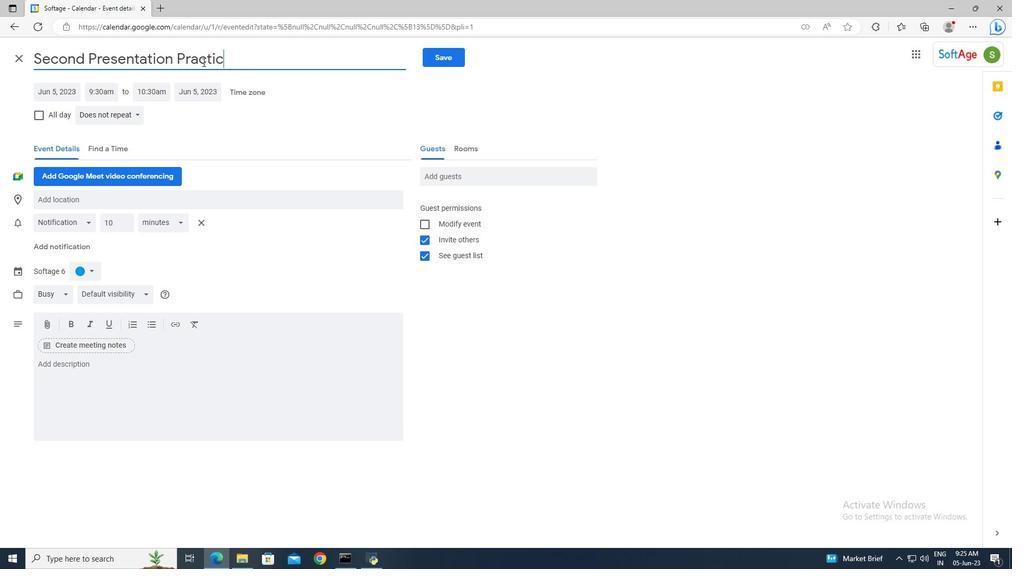
Action: Mouse moved to (65, 94)
Screenshot: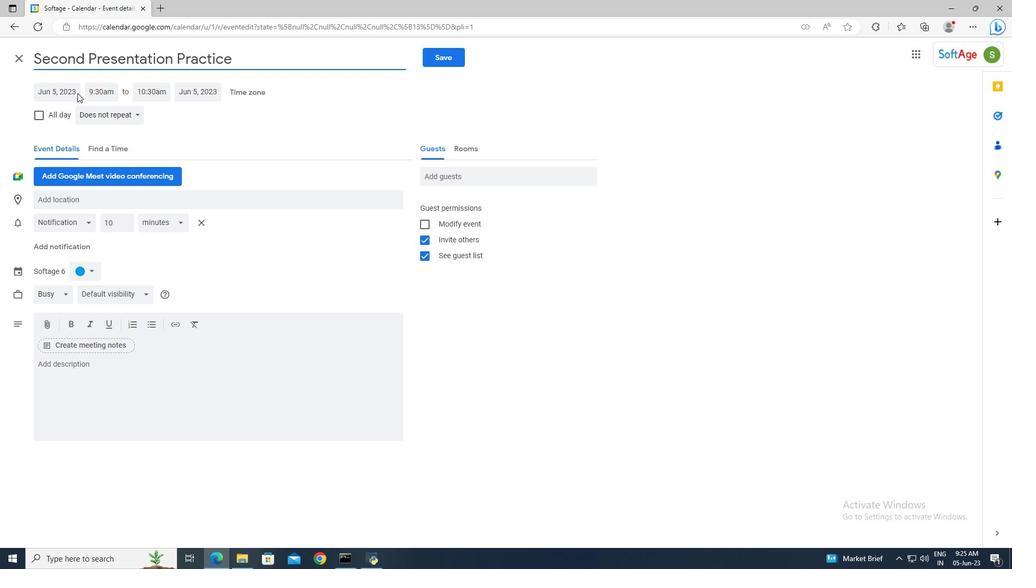 
Action: Mouse pressed left at (65, 94)
Screenshot: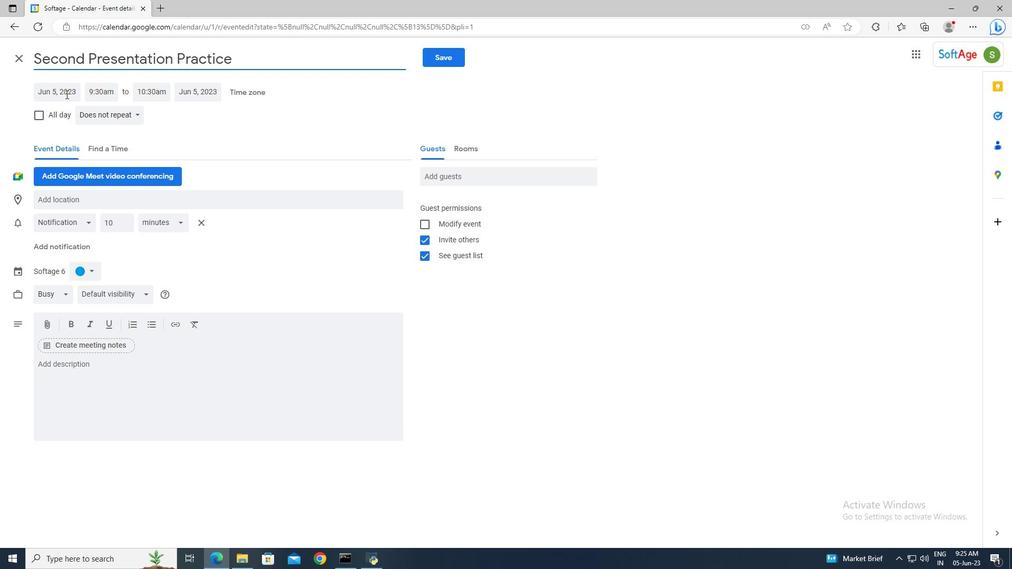 
Action: Mouse moved to (164, 114)
Screenshot: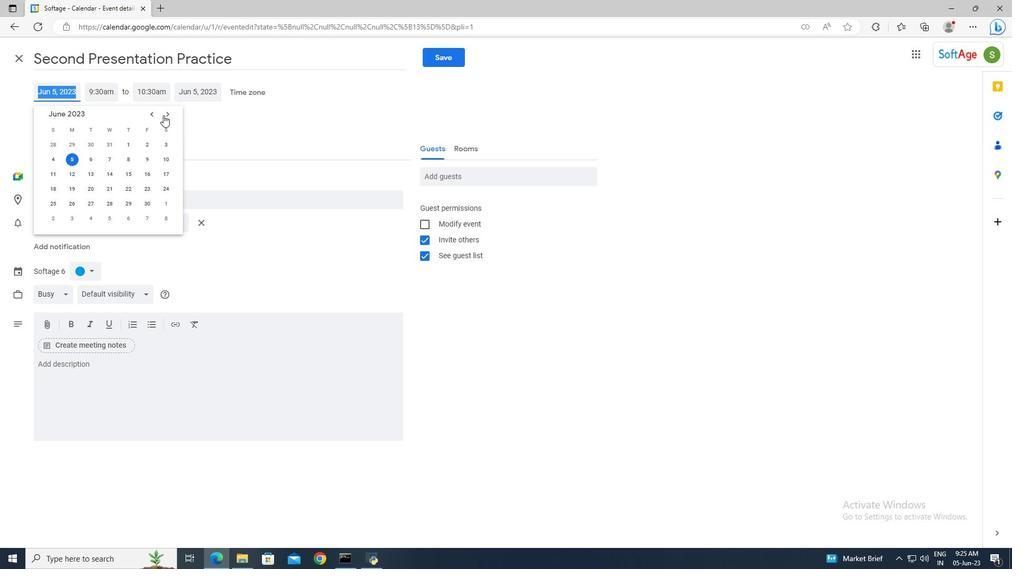 
Action: Mouse pressed left at (164, 114)
Screenshot: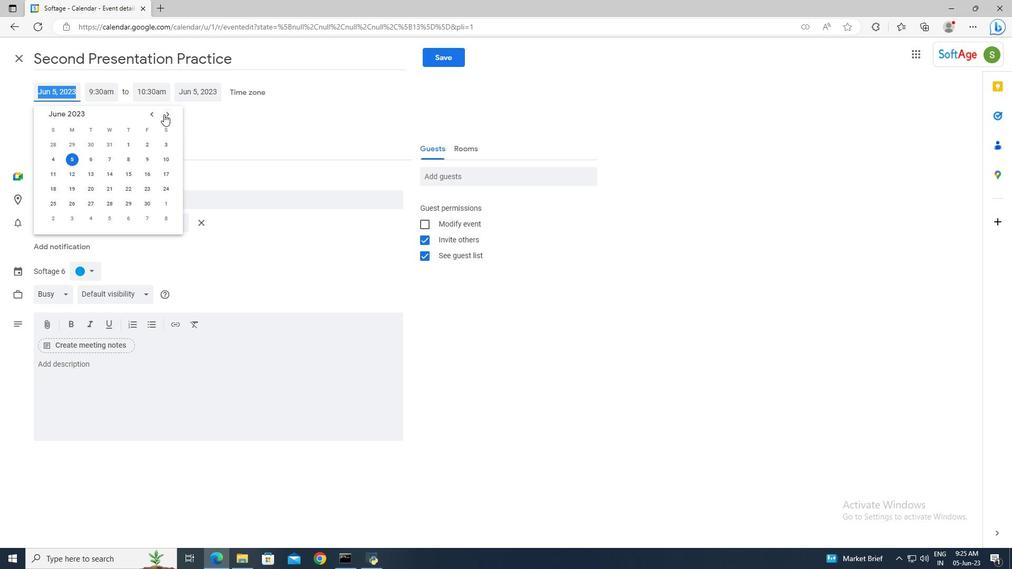 
Action: Mouse pressed left at (164, 114)
Screenshot: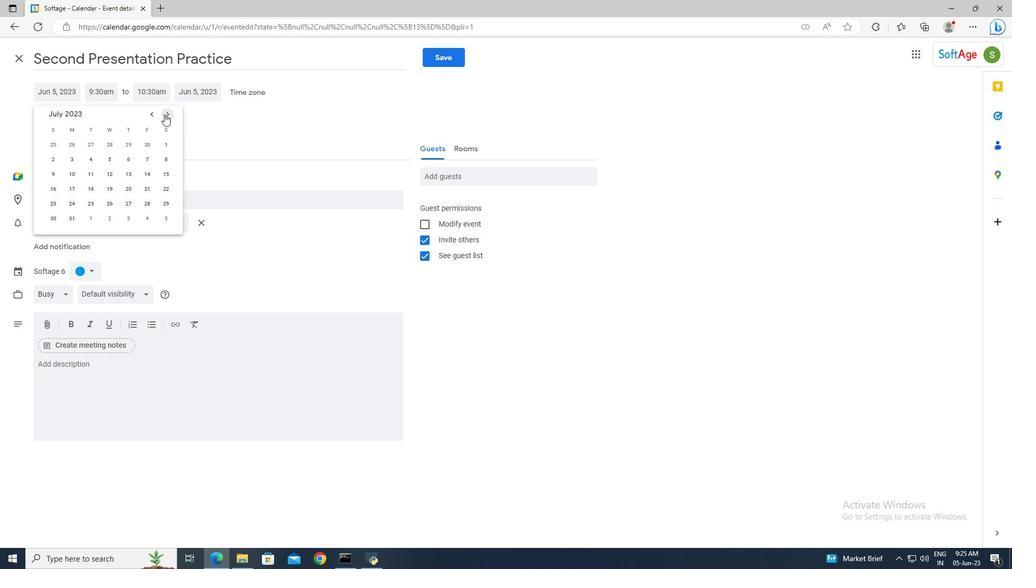 
Action: Mouse pressed left at (164, 114)
Screenshot: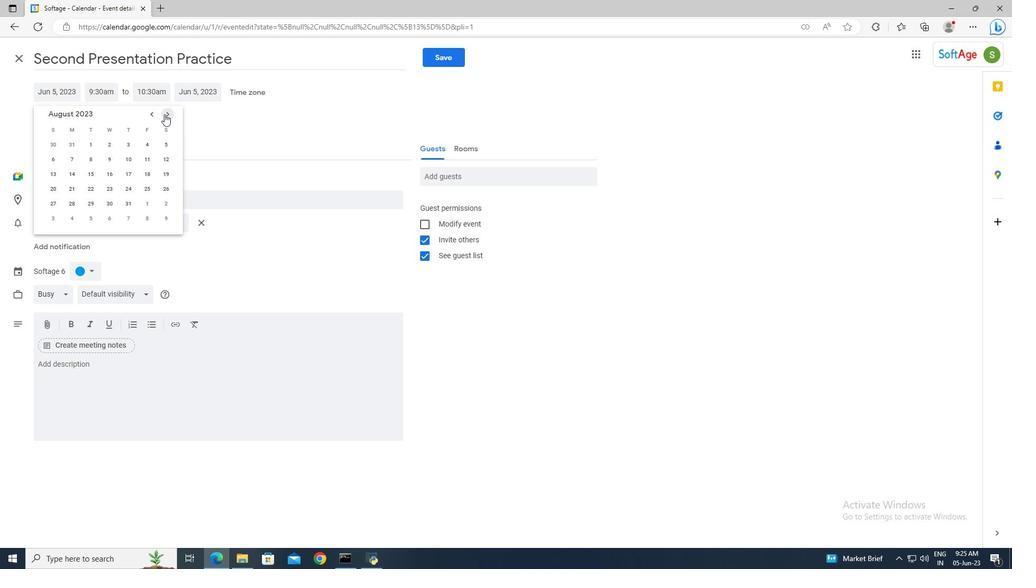 
Action: Mouse pressed left at (164, 114)
Screenshot: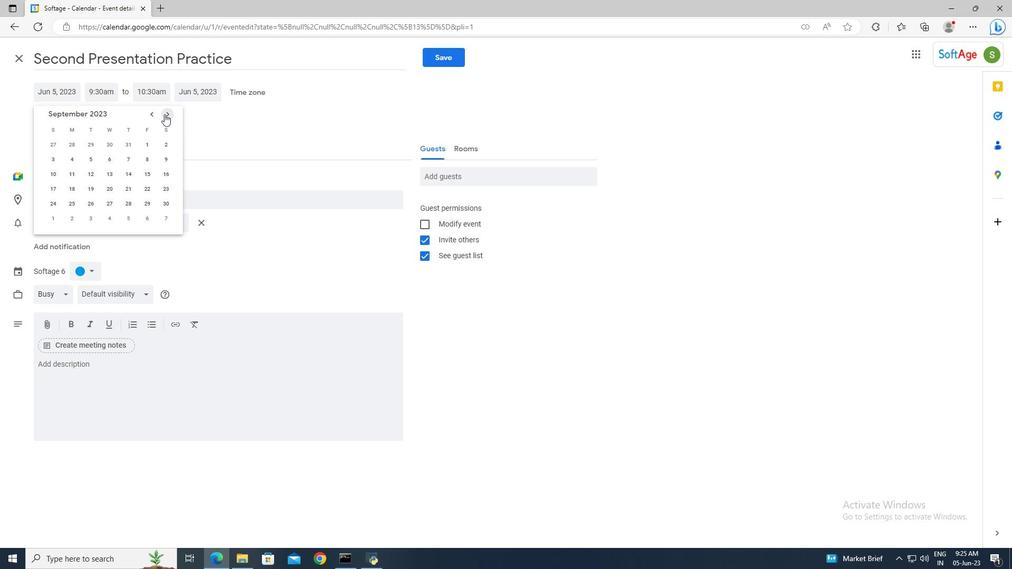 
Action: Mouse moved to (149, 189)
Screenshot: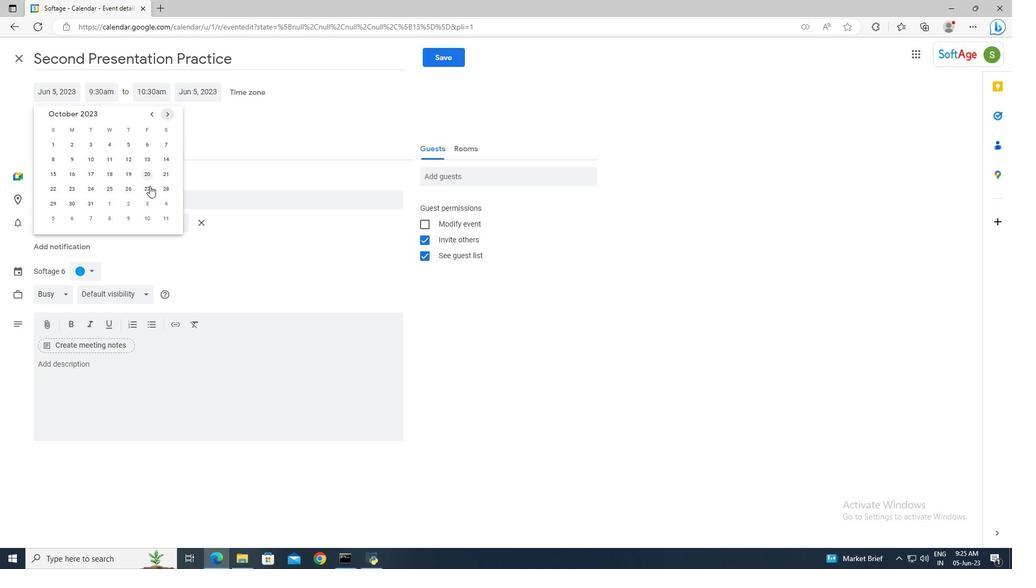 
Action: Mouse pressed left at (149, 189)
Screenshot: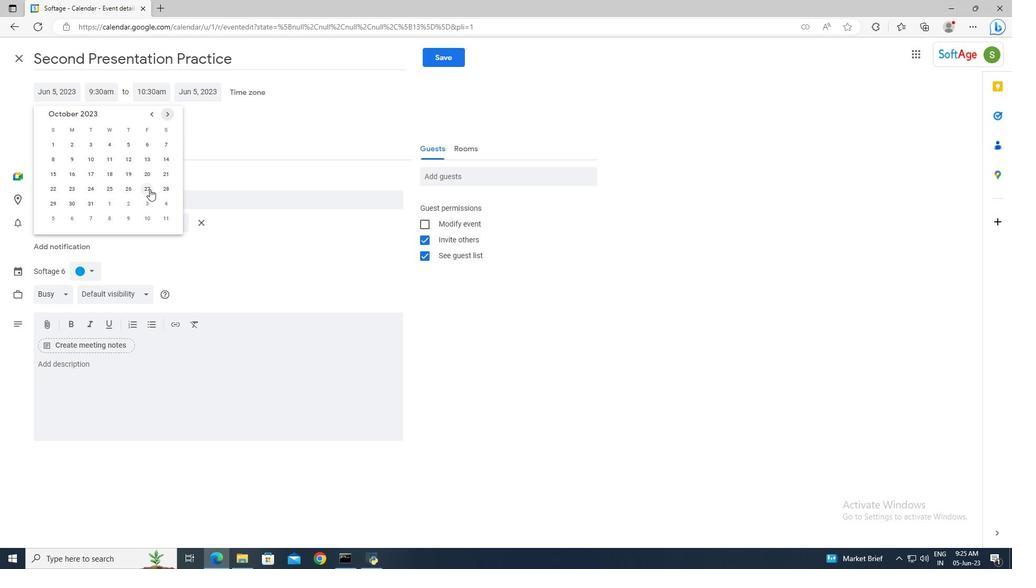 
Action: Mouse moved to (117, 89)
Screenshot: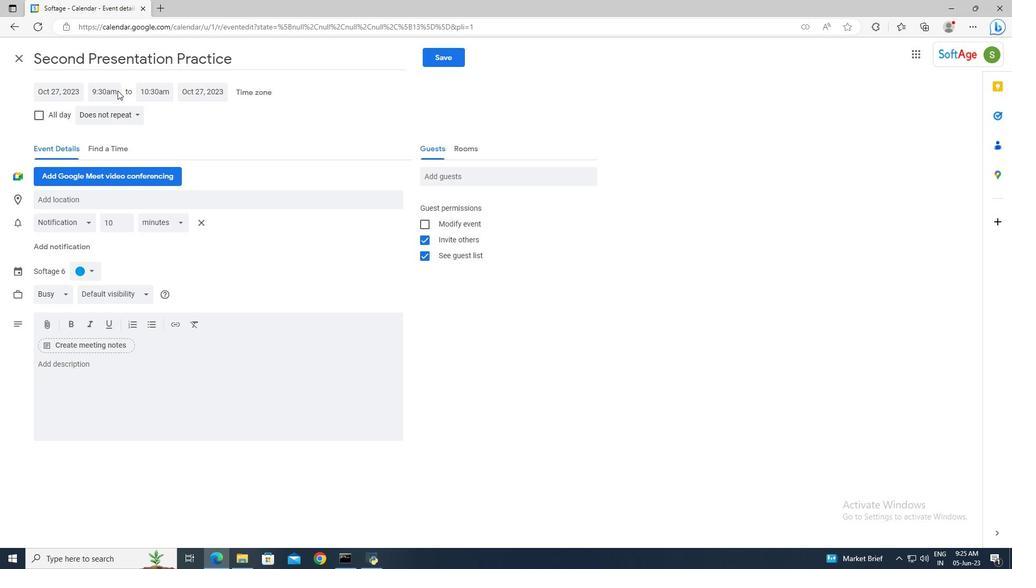 
Action: Mouse pressed left at (117, 89)
Screenshot: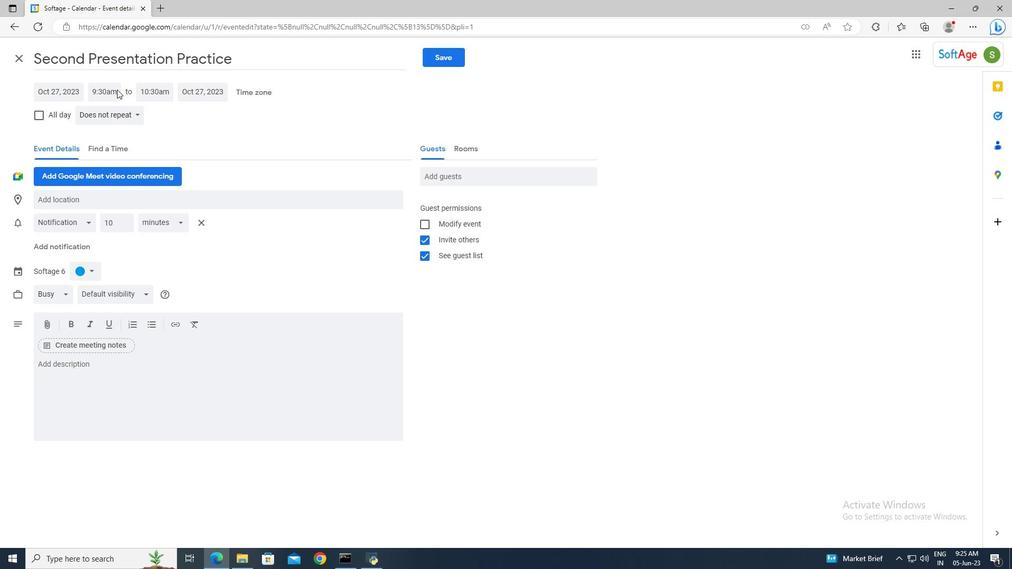 
Action: Key pressed 7<Key.shift>:00am<Key.enter><Key.tab>9<Key.shift>:00am<Key.enter>
Screenshot: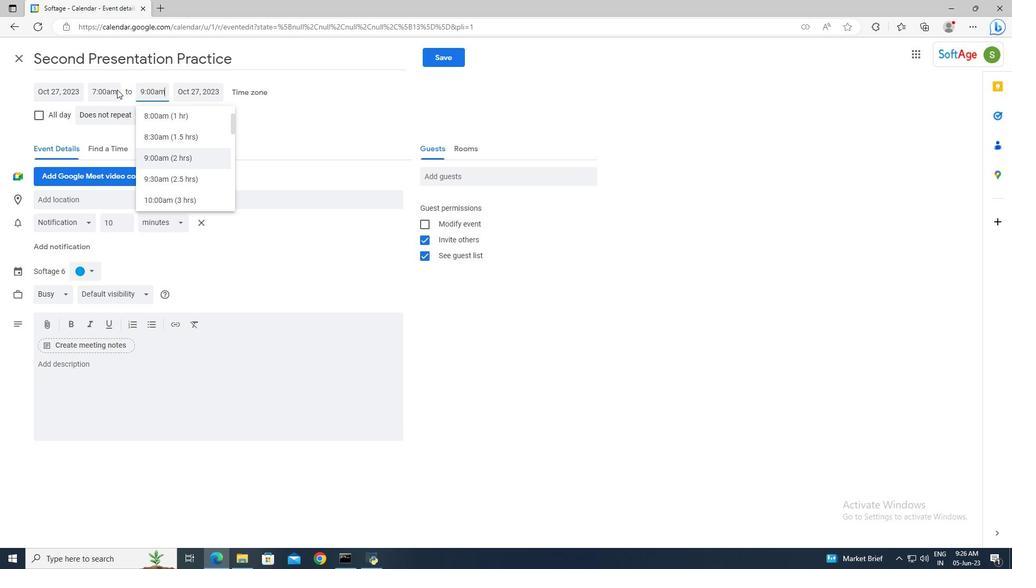 
Action: Mouse moved to (126, 365)
Screenshot: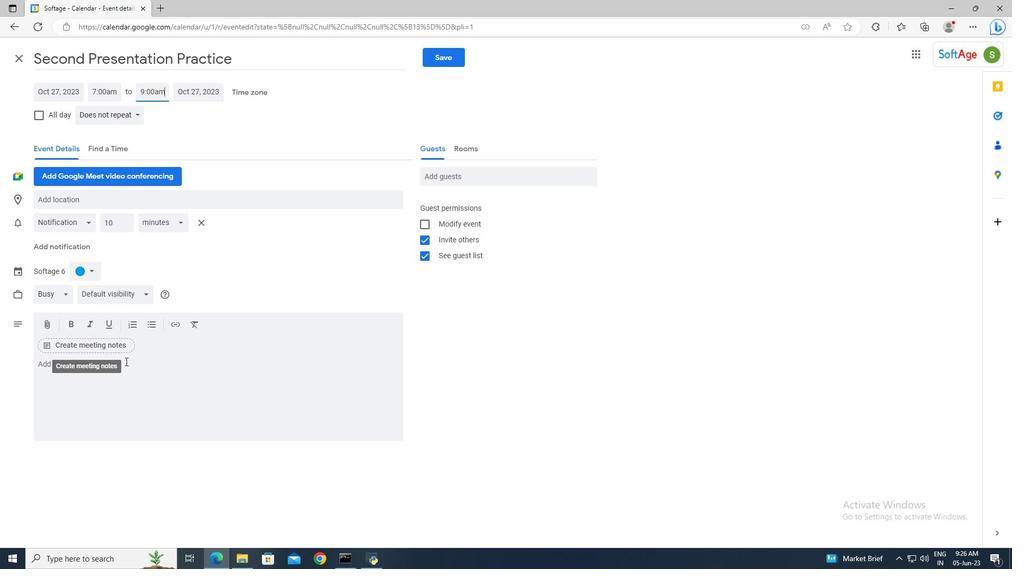 
Action: Mouse pressed left at (126, 365)
Screenshot: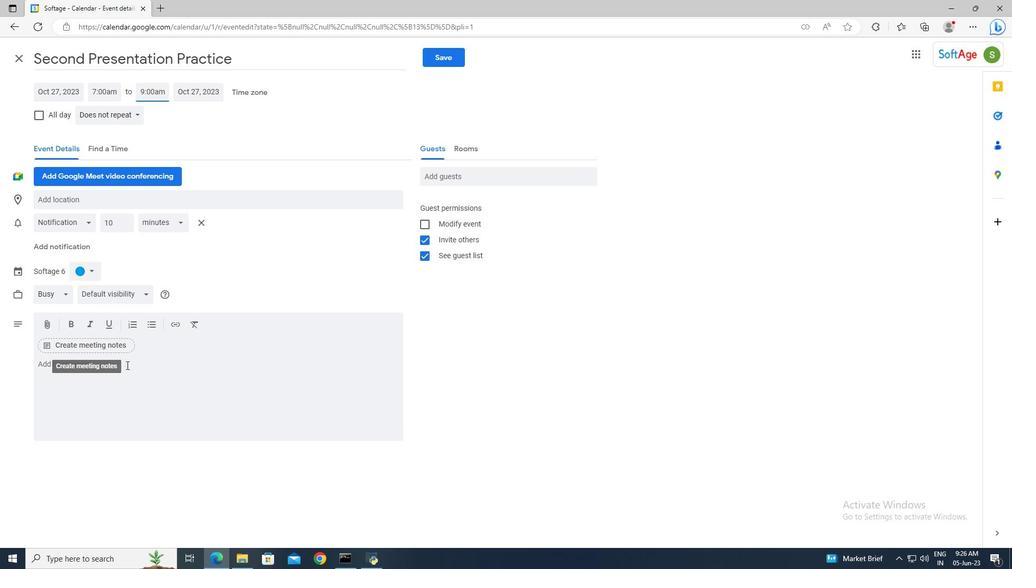 
Action: Mouse moved to (126, 365)
Screenshot: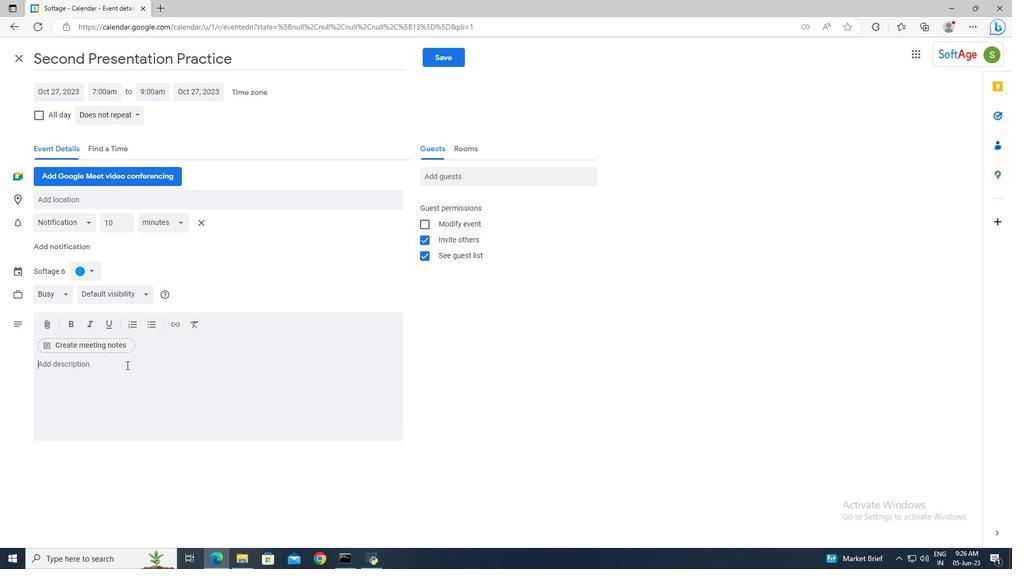 
Action: Key pressed <Key.shift>Participants<Key.space>will<Key.space>learn<Key.space>how<Key.space>to<Key.space>structure<Key.space>their<Key.space>presentations<Key.space>in<Key.space>a<Key.space>clear<Key.space>and<Key.space>logical<Key.space>manner.<Key.space><Key.shift>They<Key.space>will<Key.space>explore<Key.space>techniques<Key.space>for<Key.space>capturing<Key.space>aude<Key.backspace>ience<Key.space>attention,<Key.space>developing<Key.space>a<Key.space>compelling<Key.space>opening,<Key.space>organizing<Key.space>content<Key.space>effectively,<Key.space>and<Key.space>delivering<Key.space>a<Key.space>memorable<Key.space>closing.
Screenshot: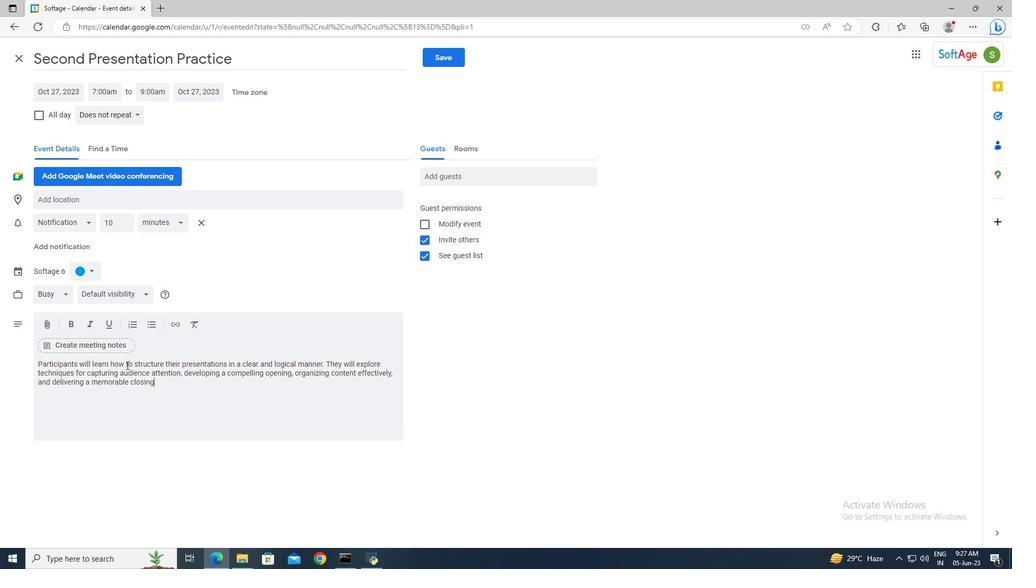 
Action: Mouse moved to (96, 269)
Screenshot: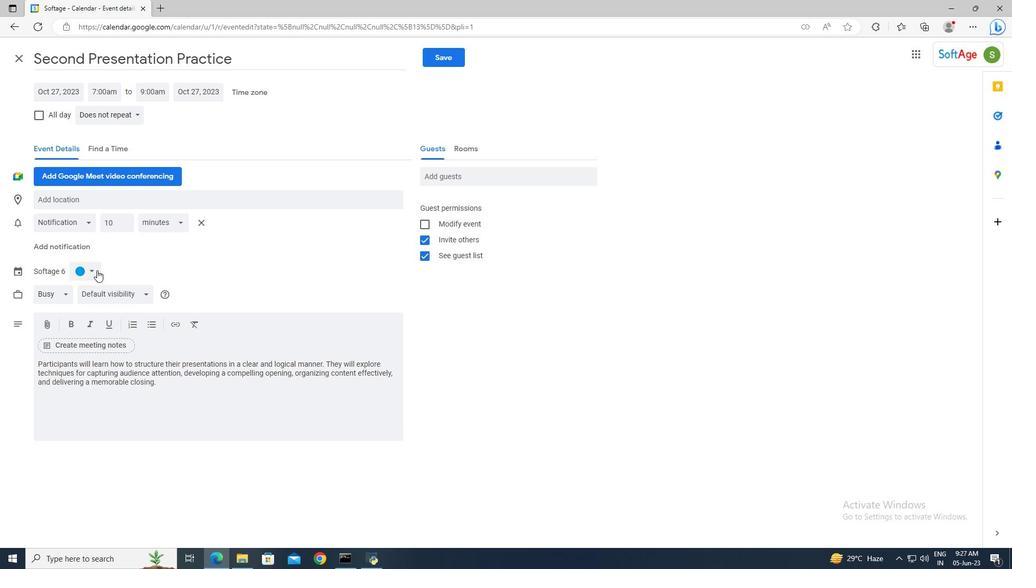 
Action: Mouse pressed left at (96, 269)
Screenshot: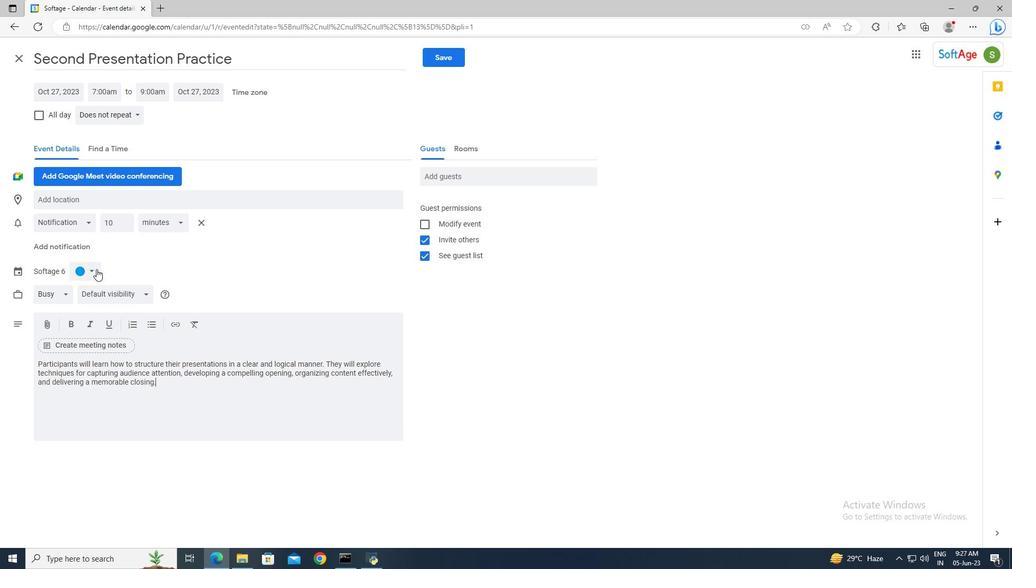 
Action: Mouse moved to (91, 273)
Screenshot: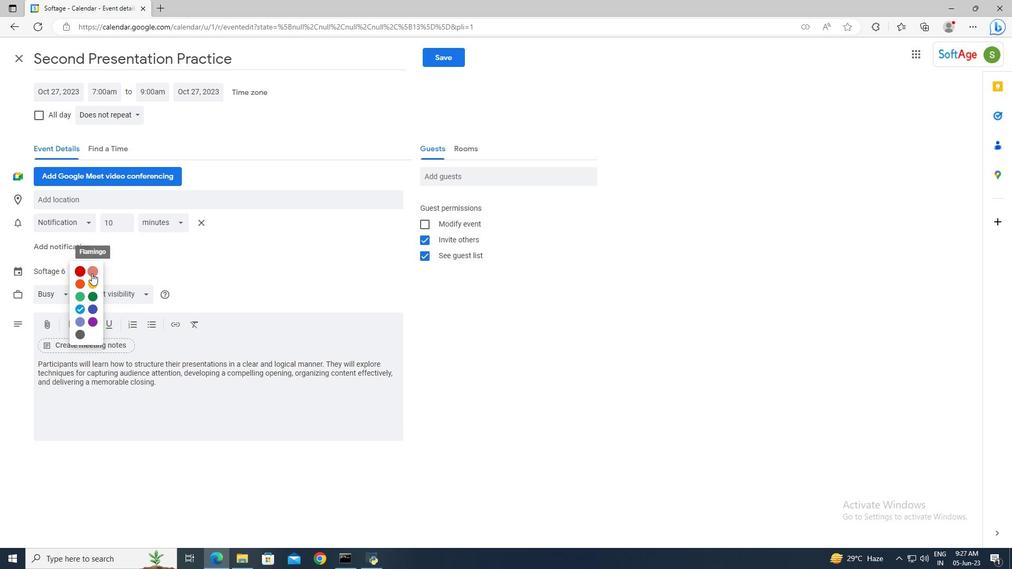 
Action: Mouse pressed left at (91, 273)
Screenshot: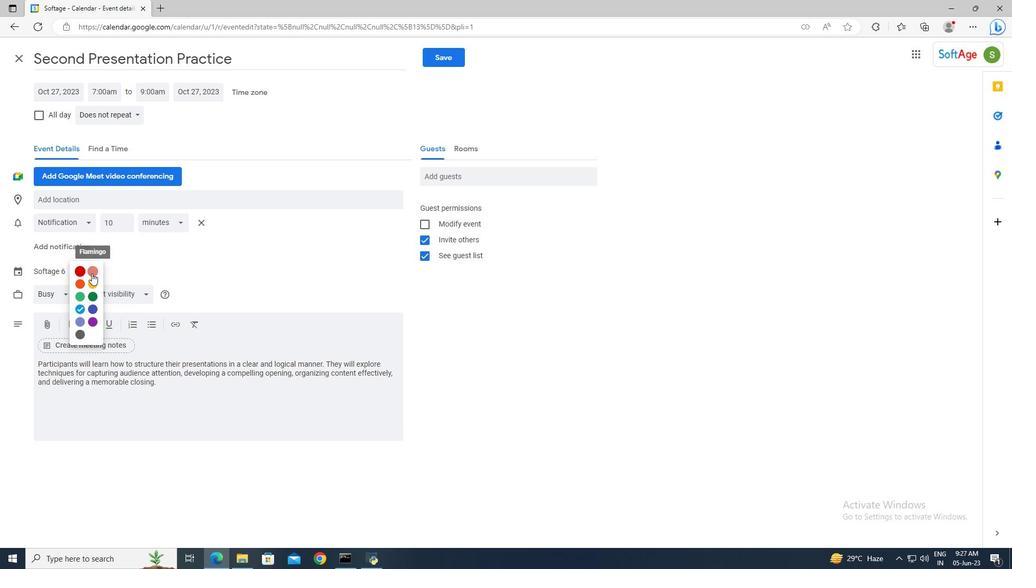 
Action: Mouse moved to (83, 202)
Screenshot: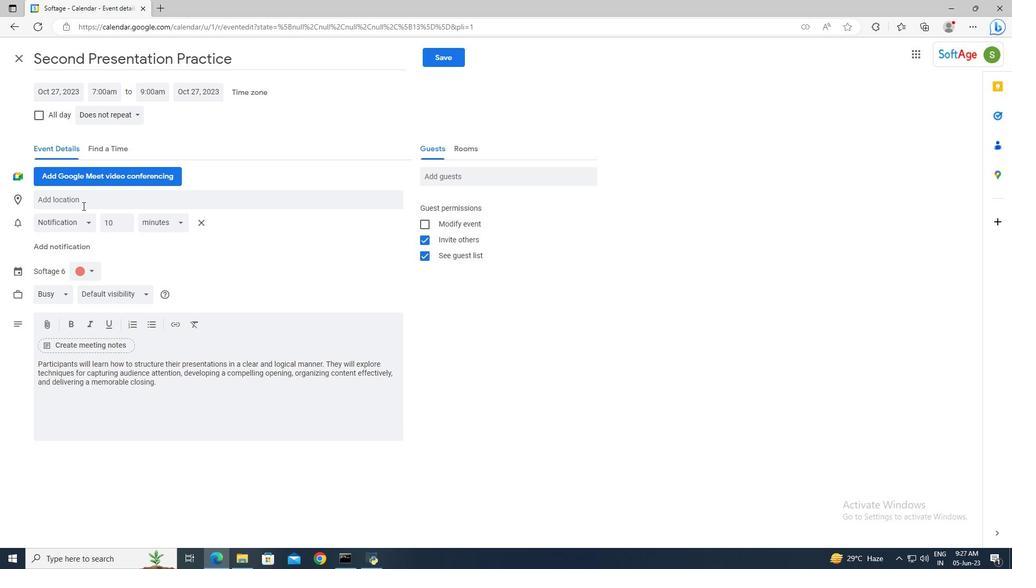 
Action: Mouse pressed left at (83, 202)
Screenshot: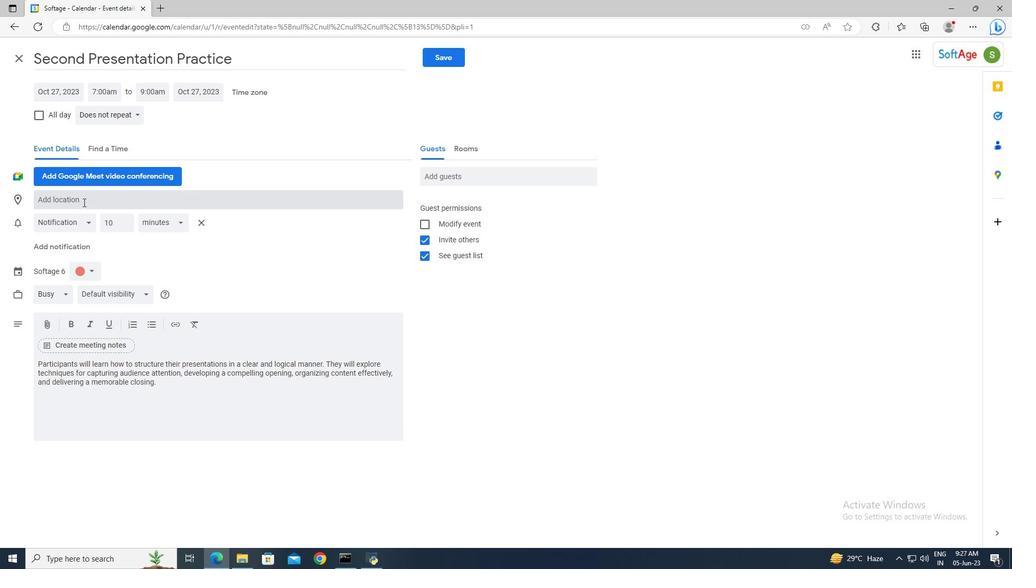 
Action: Key pressed 123<Key.space><Key.shift_r>Sultan<Key.space><Key.shift>Ahmed<Key.space><Key.shift>Mosque,<Key.space><Key.shift>Istanbul,<Key.space><Key.shift><Key.shift>Turkey<Key.enter>
Screenshot: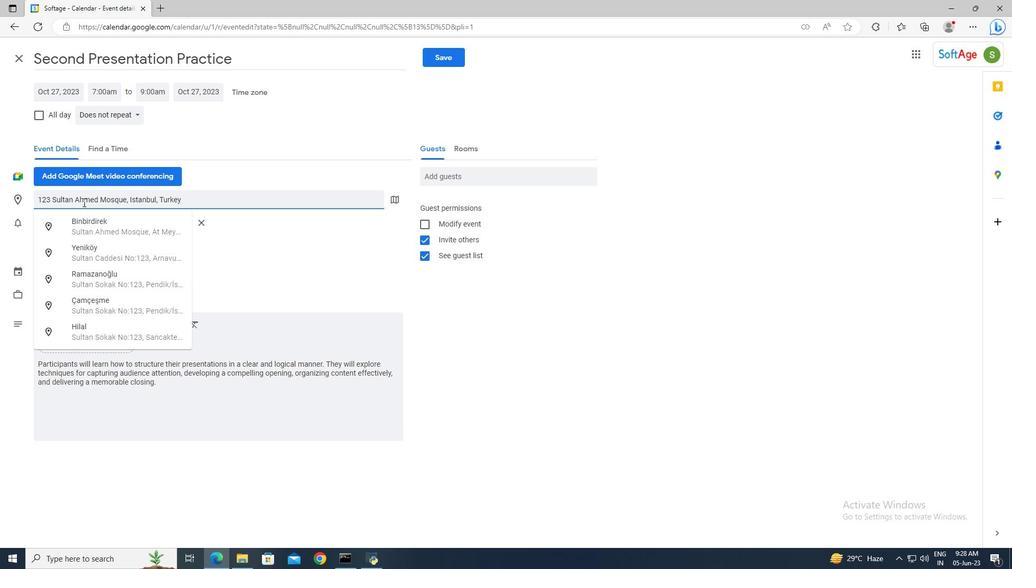 
Action: Mouse moved to (494, 174)
Screenshot: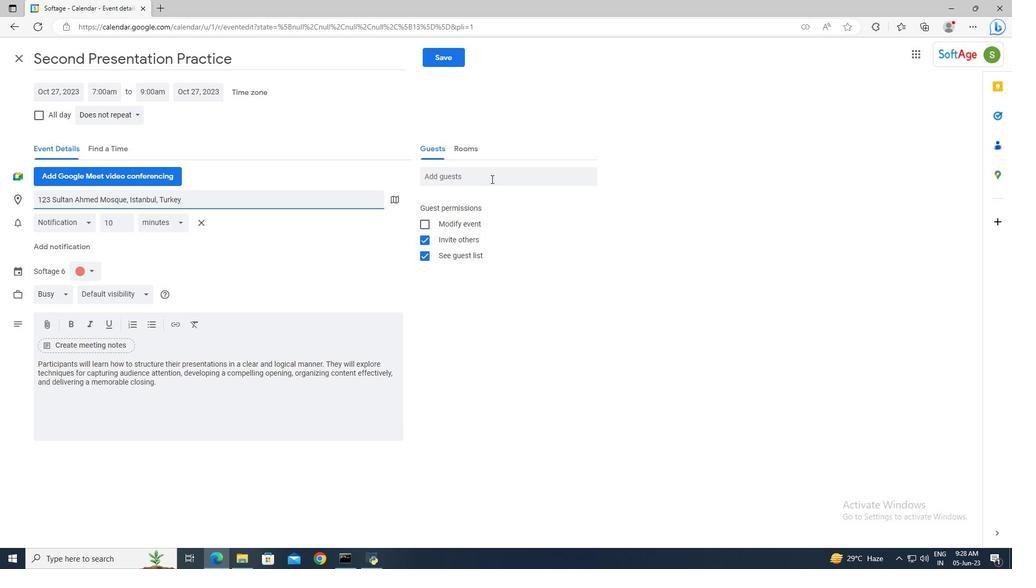 
Action: Mouse pressed left at (494, 174)
Screenshot: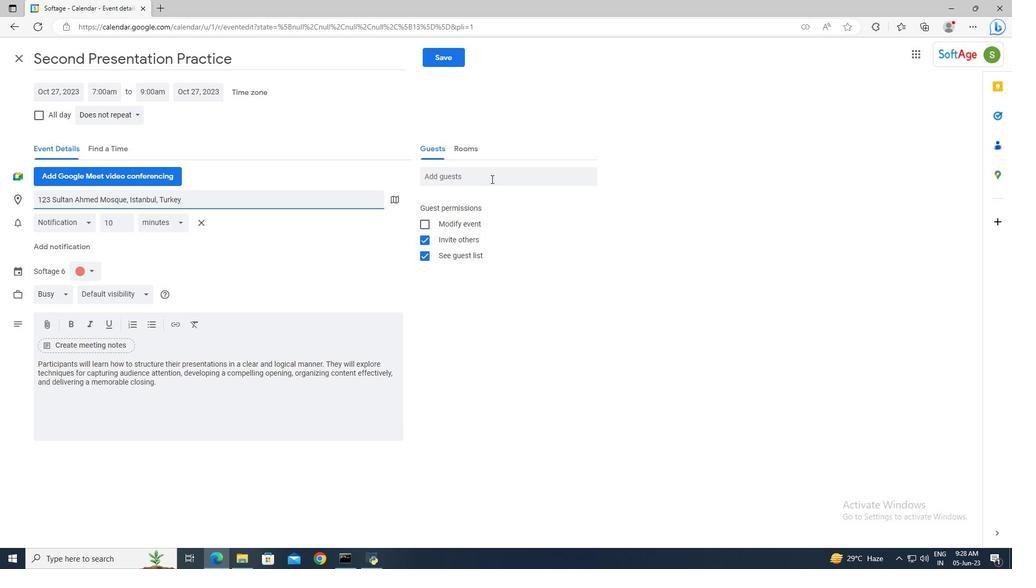 
Action: Mouse moved to (494, 174)
Screenshot: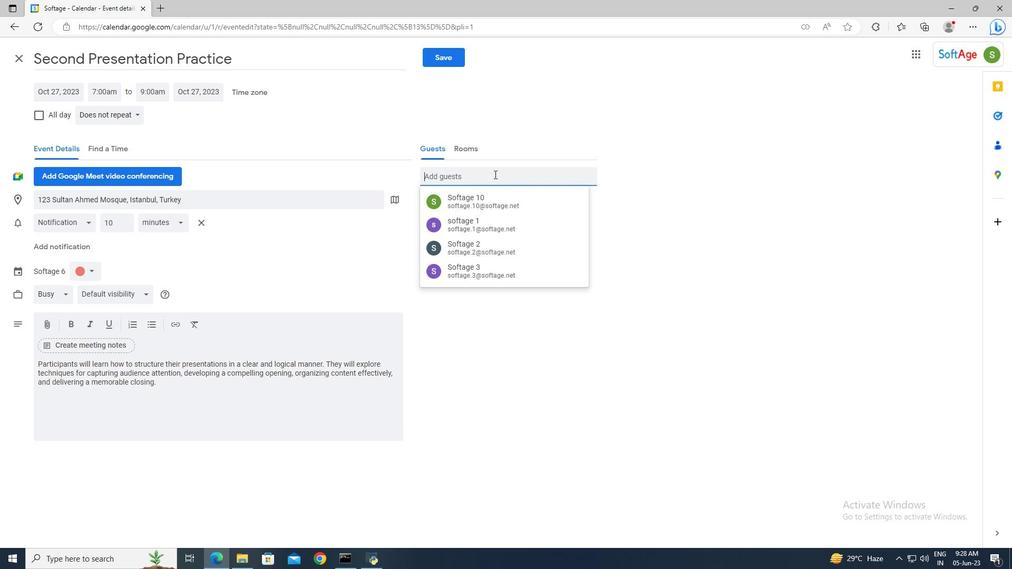 
Action: Key pressed s
Screenshot: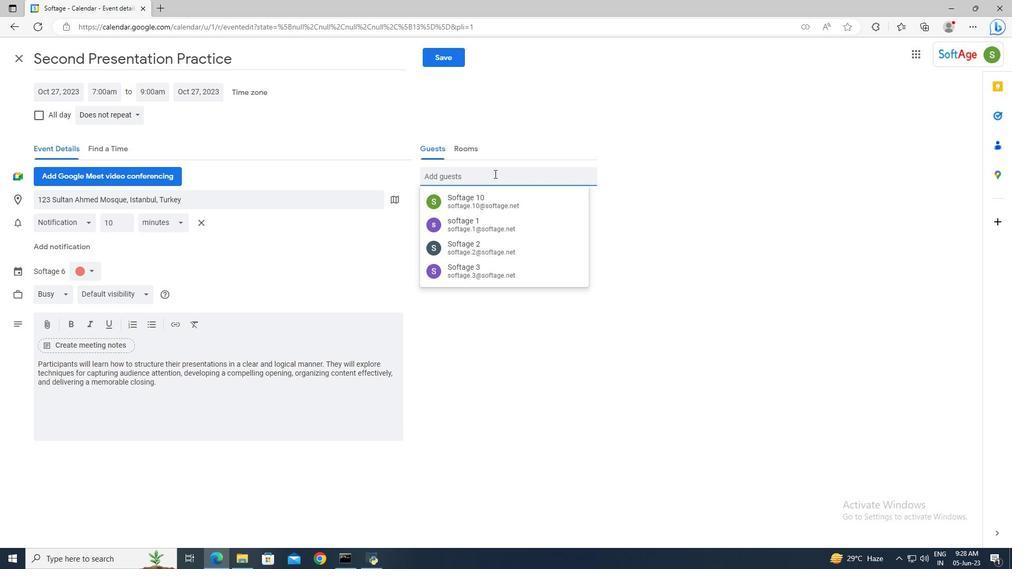 
Action: Mouse moved to (494, 174)
Screenshot: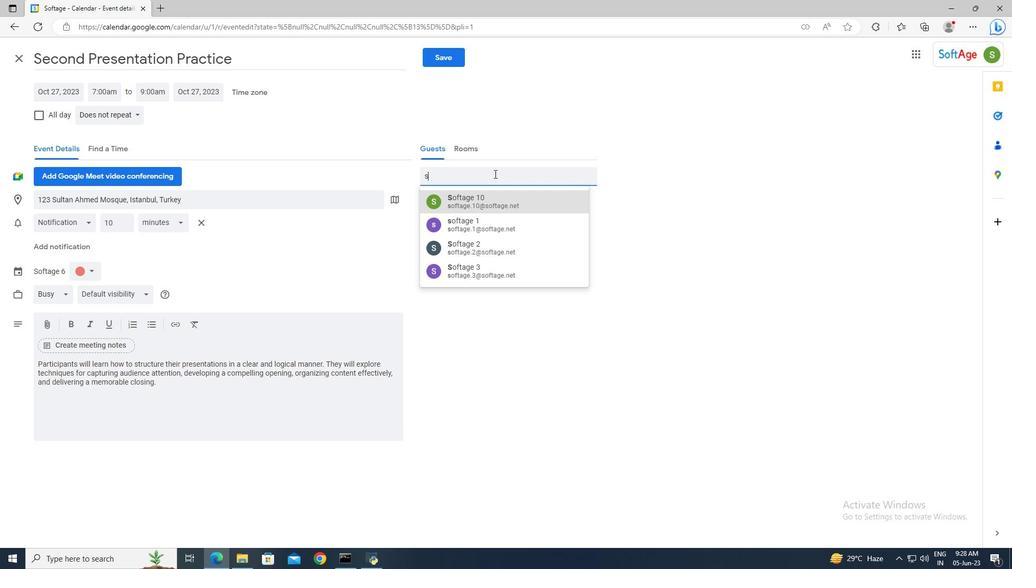 
Action: Key pressed oftag
Screenshot: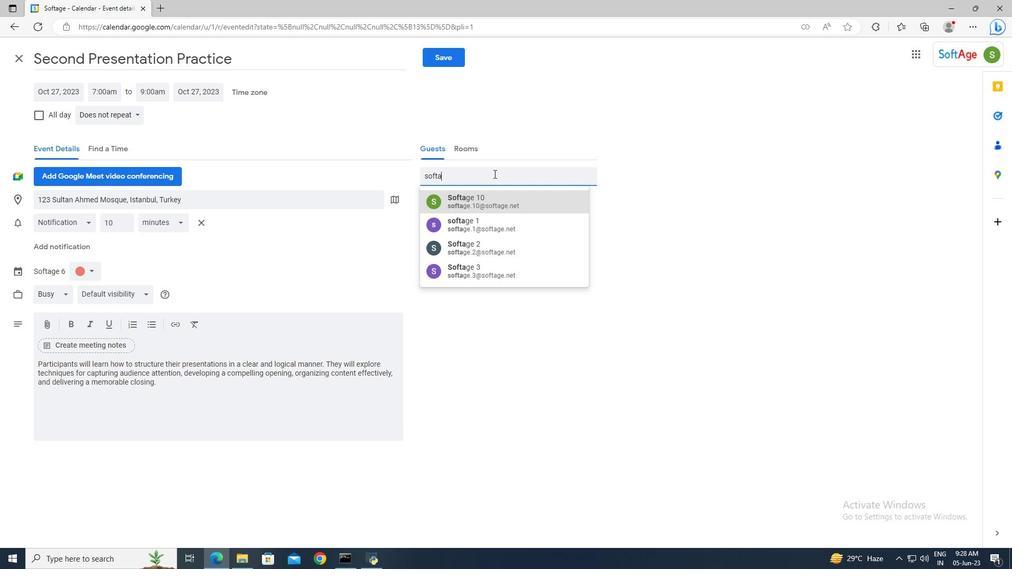 
Action: Mouse moved to (494, 173)
Screenshot: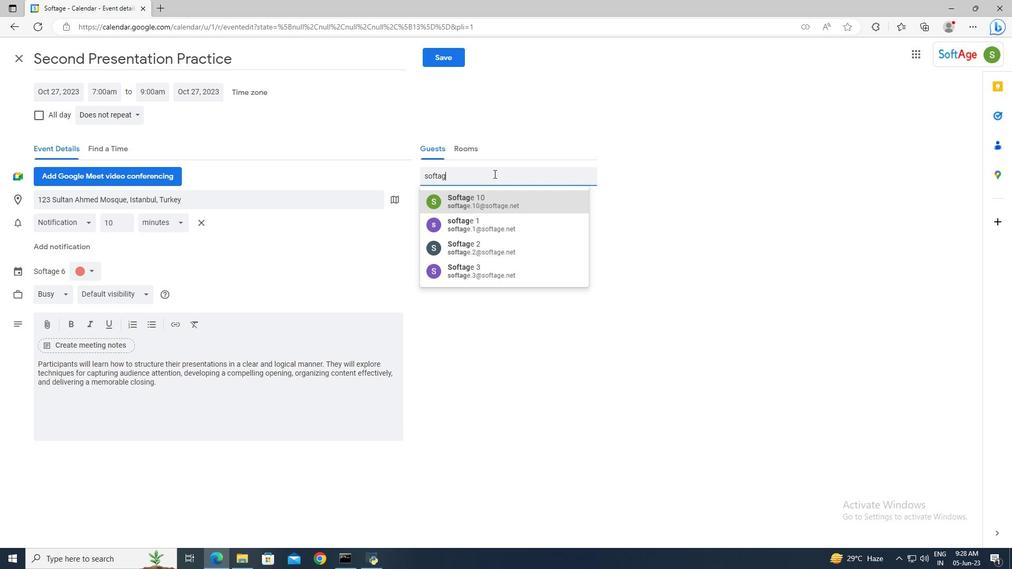 
Action: Key pressed e.10<Key.shift>@softage.net<Key.enter>softage.4<Key.shift>@softage.net<Key.enter>
Screenshot: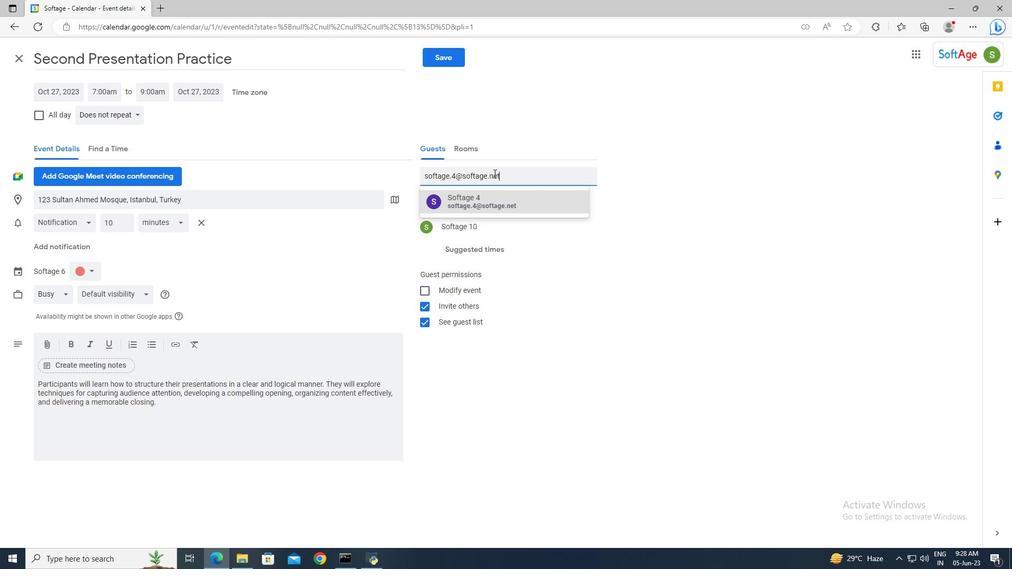 
Action: Mouse moved to (142, 112)
Screenshot: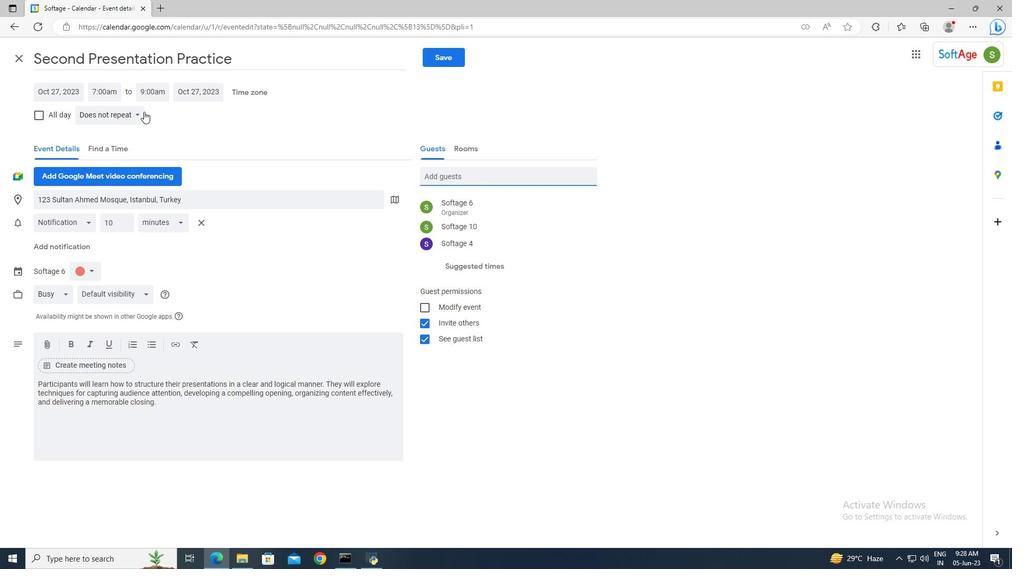 
Action: Mouse pressed left at (142, 112)
Screenshot: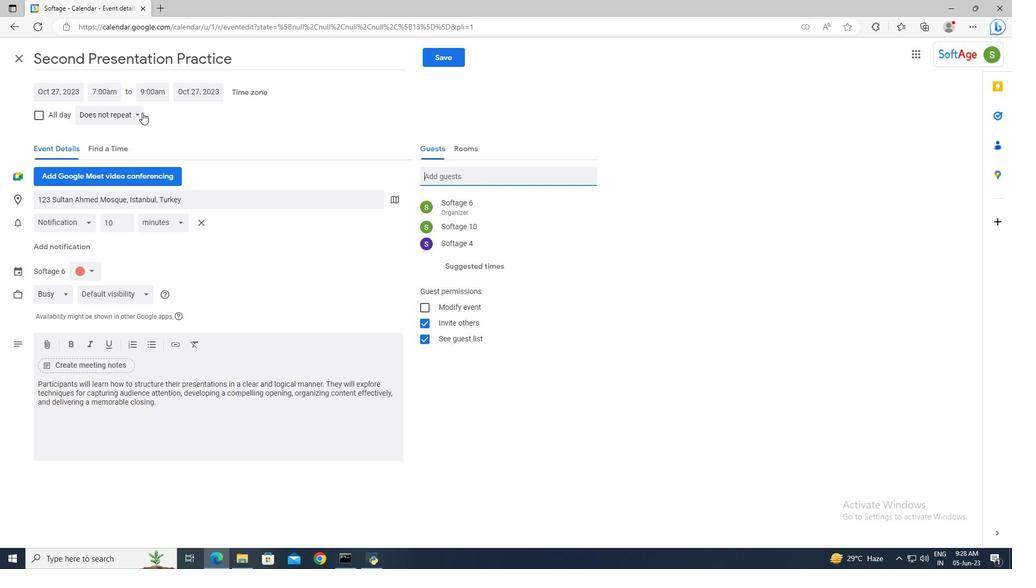 
Action: Mouse moved to (139, 119)
Screenshot: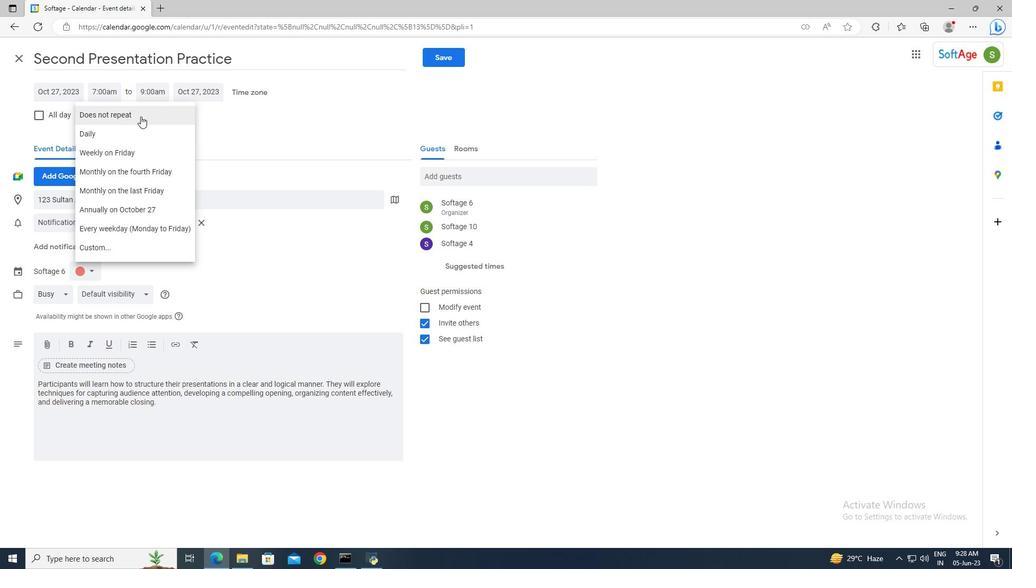 
Action: Mouse pressed left at (139, 119)
Screenshot: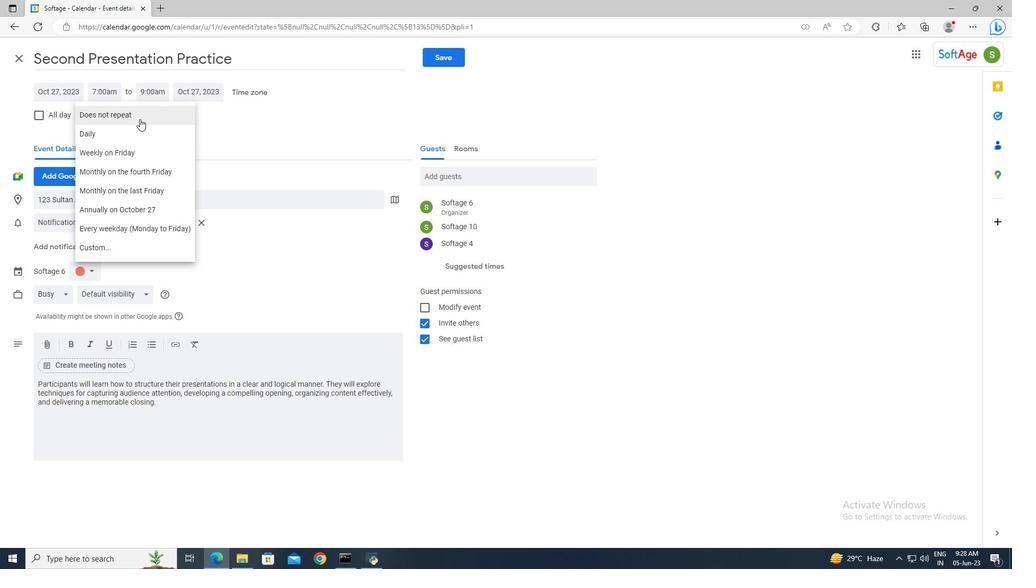 
Action: Mouse moved to (427, 60)
Screenshot: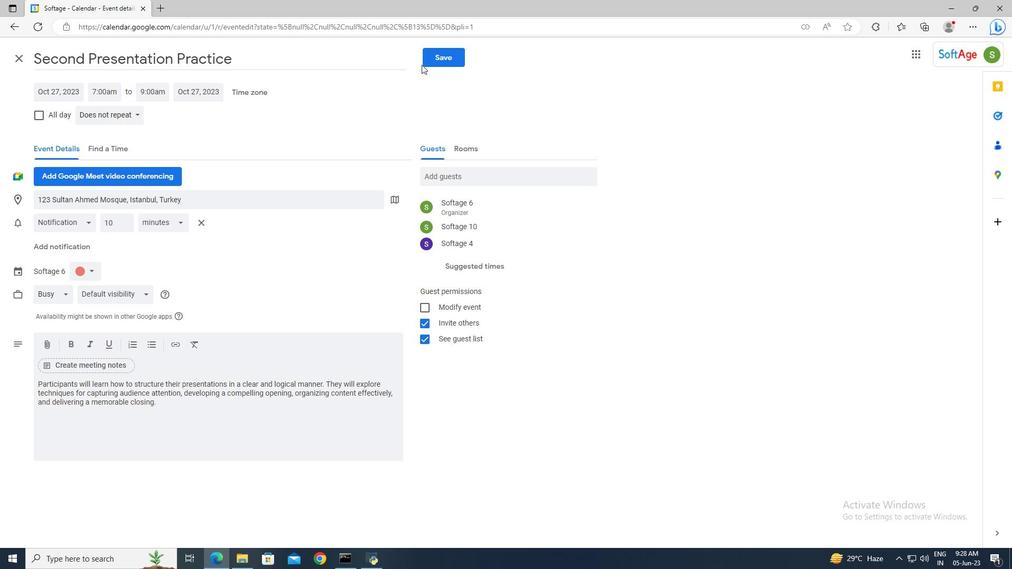 
Action: Mouse pressed left at (427, 60)
Screenshot: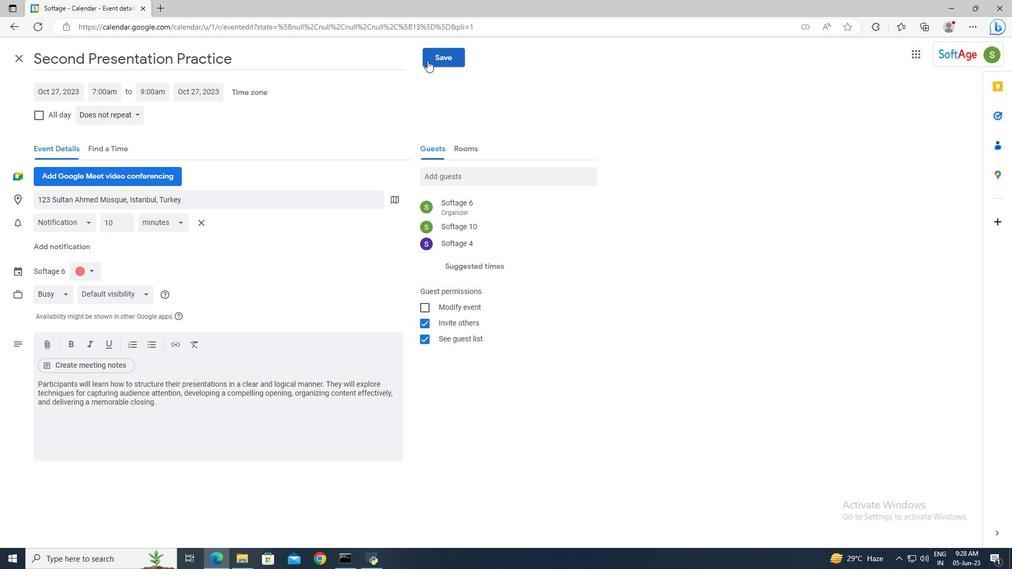 
Action: Mouse moved to (603, 322)
Screenshot: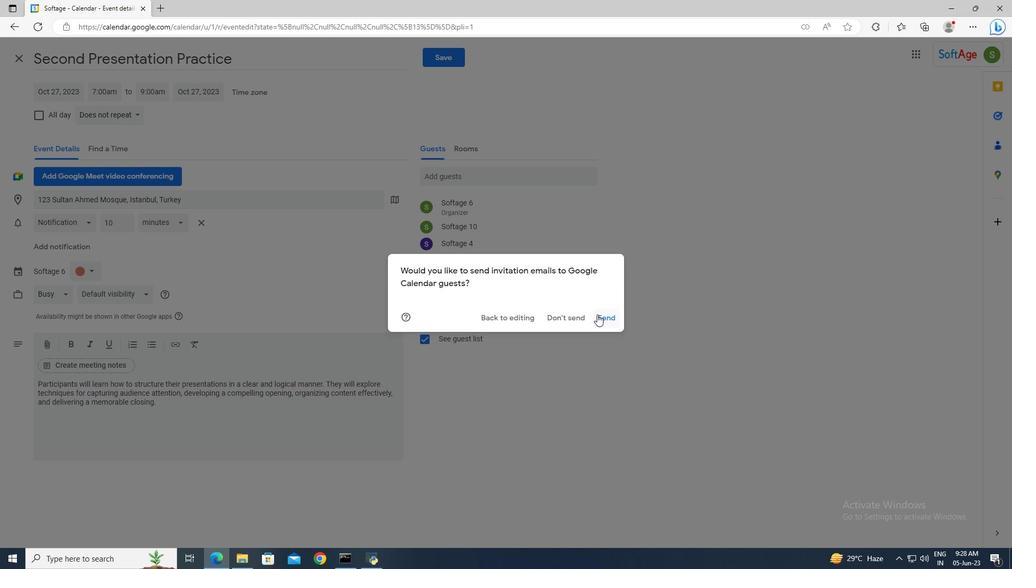 
Action: Mouse pressed left at (603, 322)
Screenshot: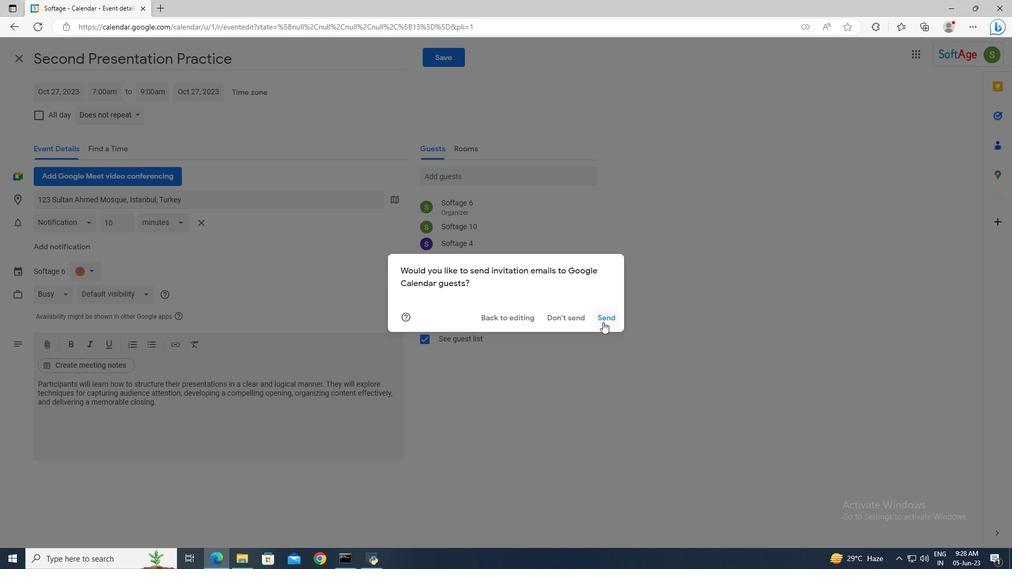 
